 Task: Explore upcoming open houses in Santa Fe, New Mexico, to visit properties with adobe architecture and southwestern charm.
Action: Mouse moved to (247, 201)
Screenshot: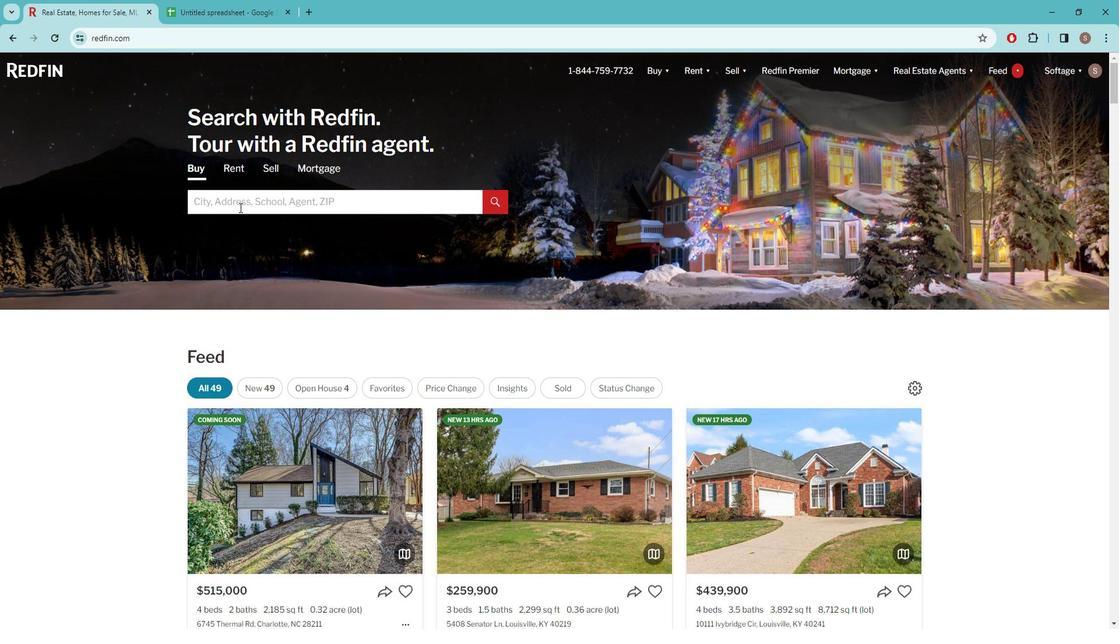 
Action: Mouse pressed left at (247, 201)
Screenshot: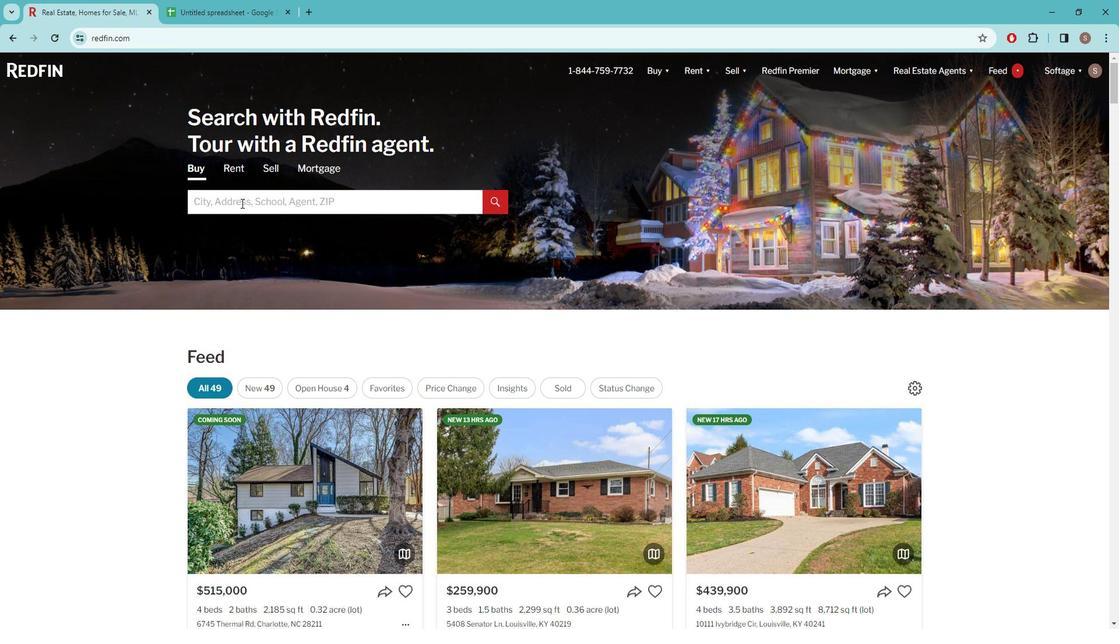 
Action: Mouse moved to (247, 201)
Screenshot: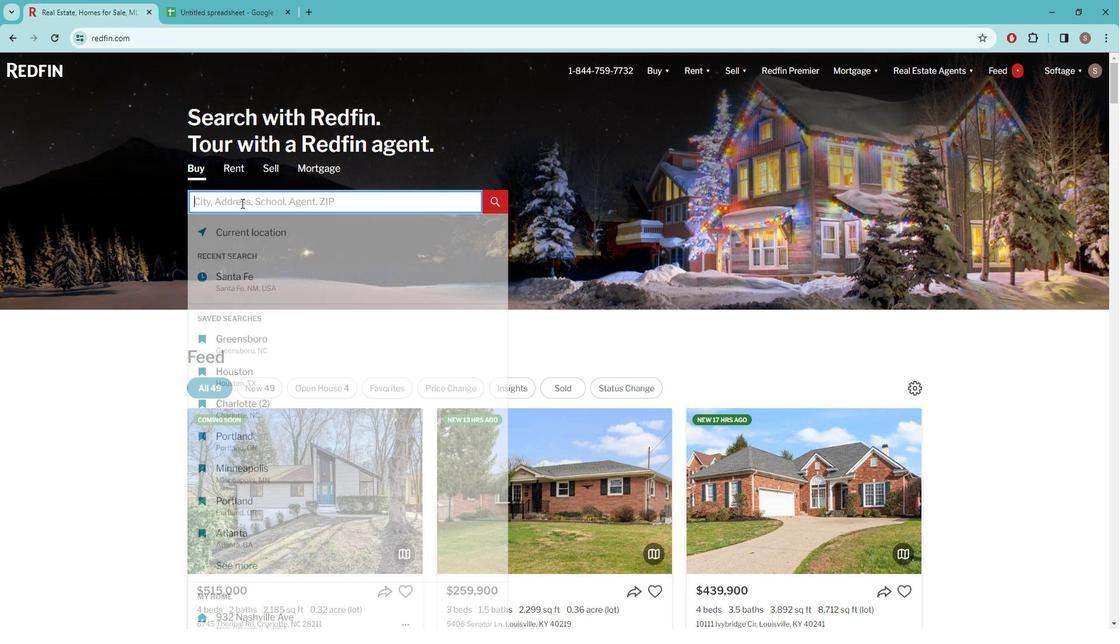 
Action: Key pressed s<Key.caps_lock>ANTA<Key.space><Key.caps_lock>f<Key.caps_lock>E,<Key.space><Key.caps_lock>n<Key.caps_lock>EW<Key.space><Key.caps_lock>m<Key.caps_lock>EXICO
Screenshot: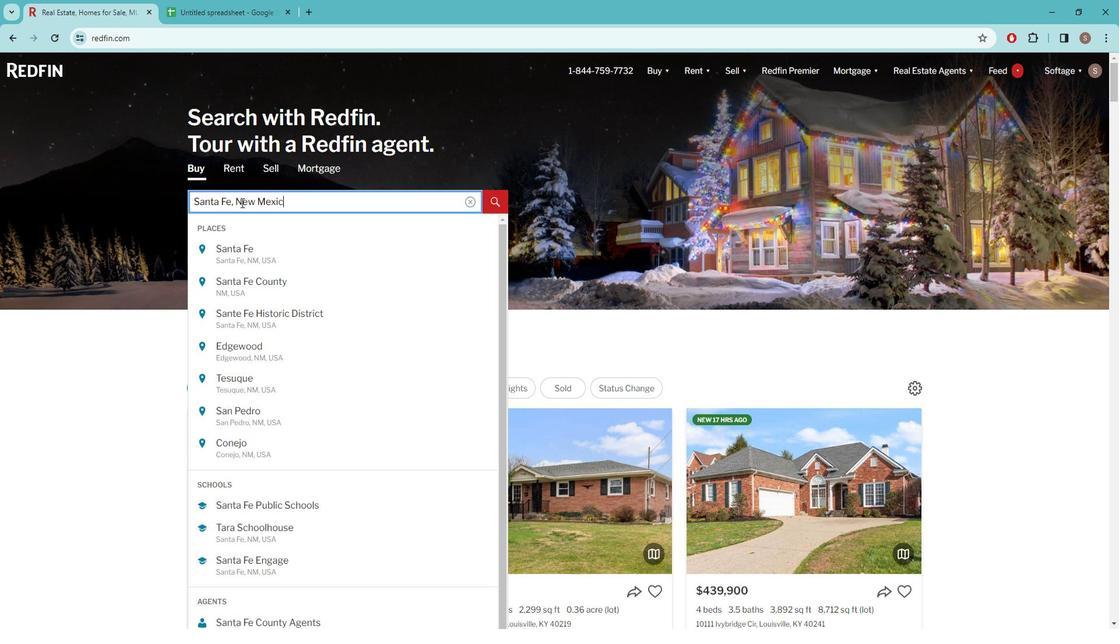 
Action: Mouse moved to (226, 252)
Screenshot: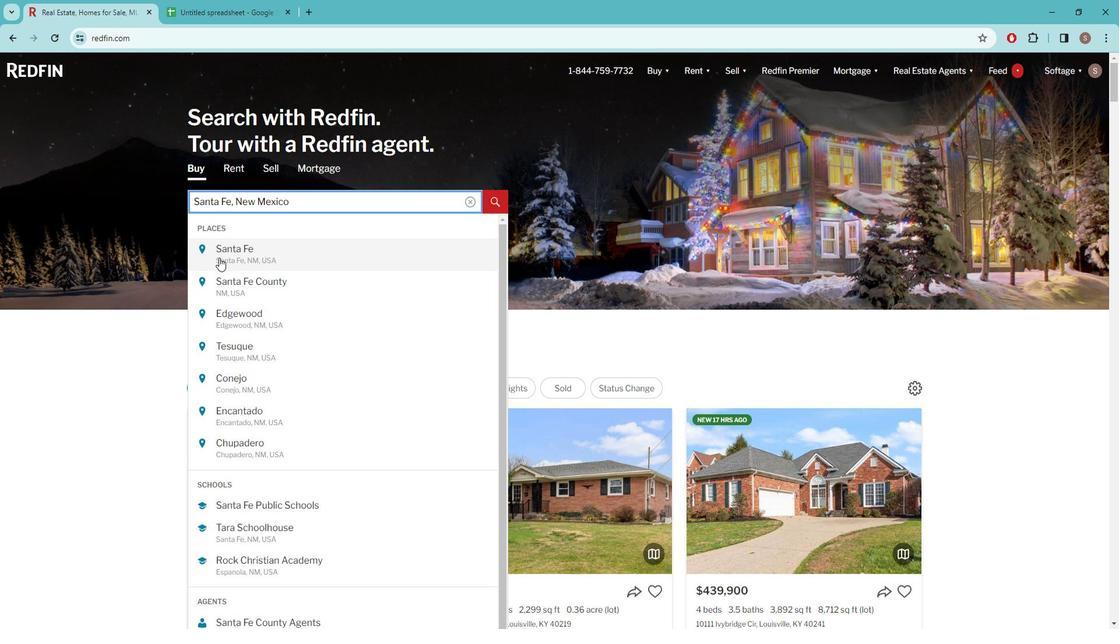 
Action: Mouse pressed left at (226, 252)
Screenshot: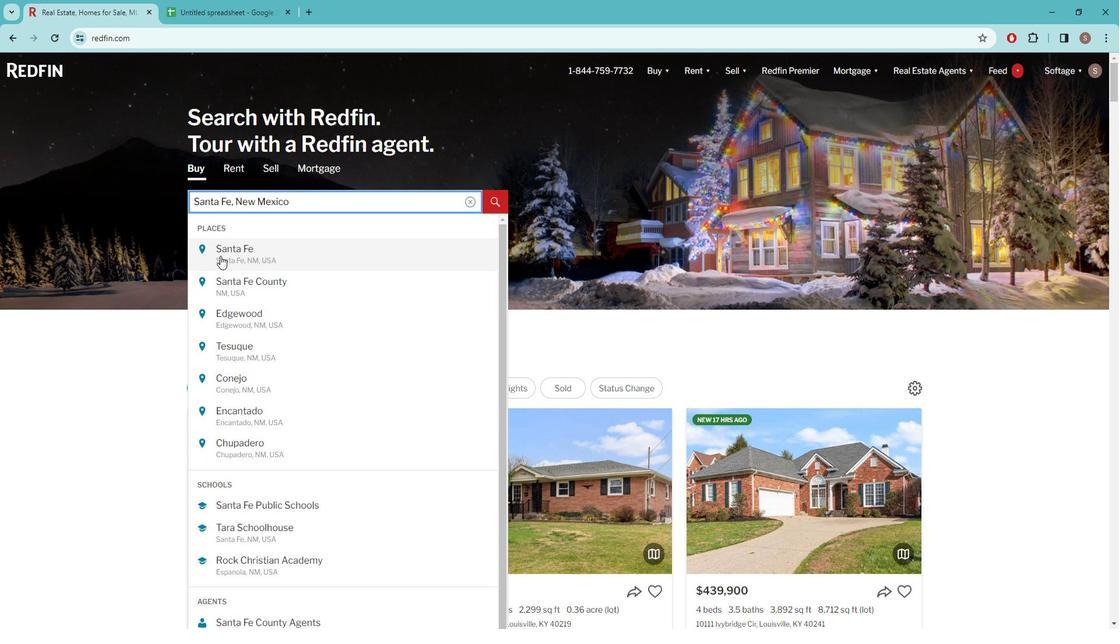 
Action: Mouse moved to (983, 148)
Screenshot: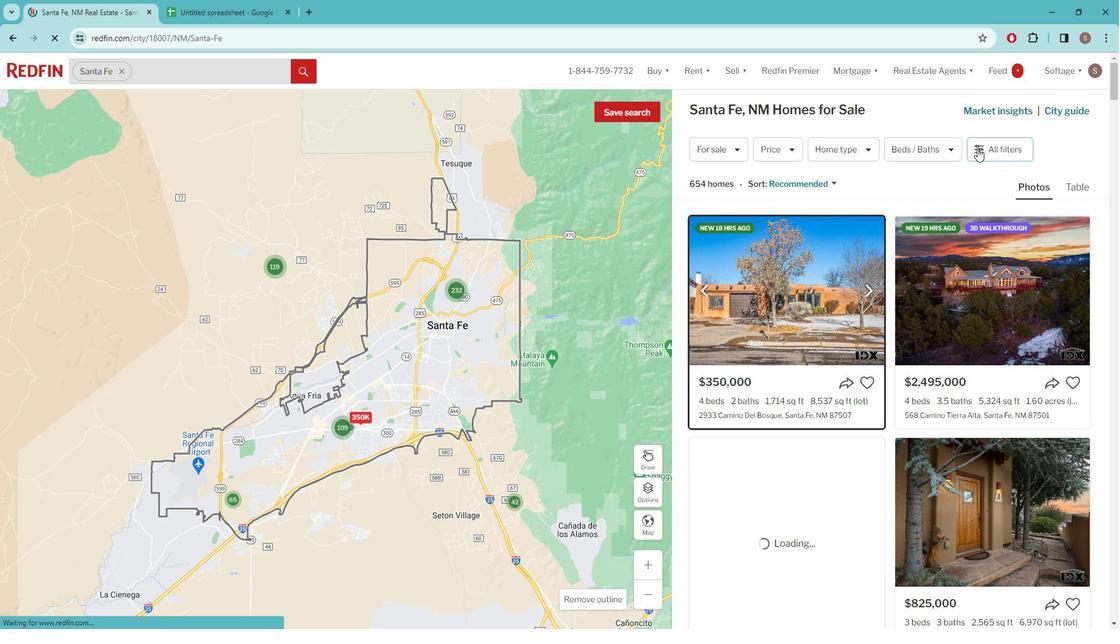 
Action: Mouse pressed left at (983, 148)
Screenshot: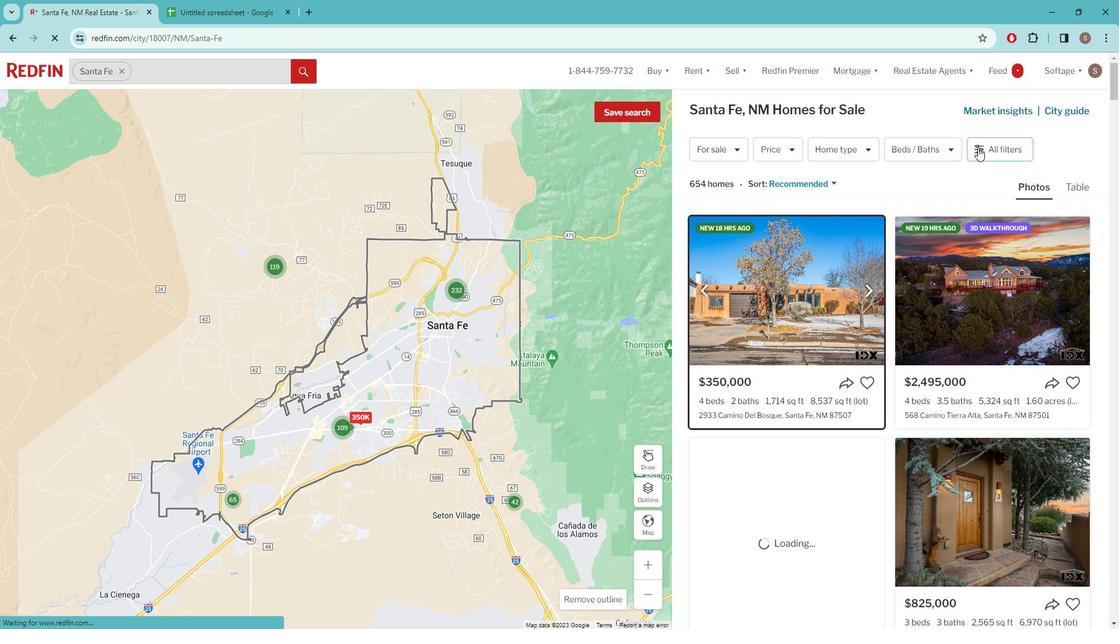 
Action: Mouse pressed left at (983, 148)
Screenshot: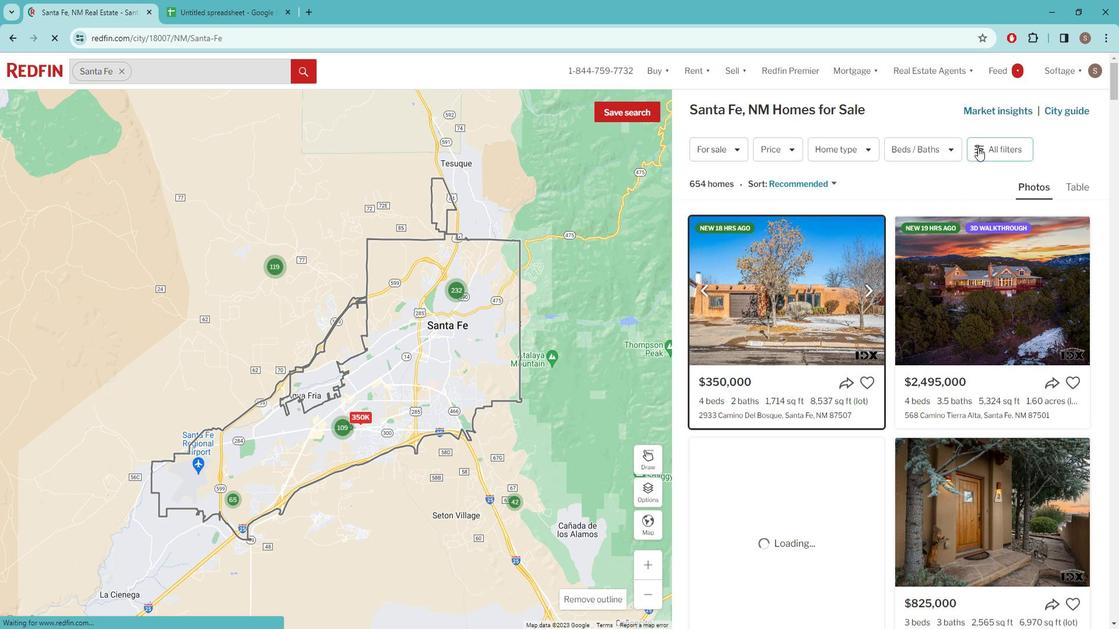 
Action: Mouse pressed left at (983, 148)
Screenshot: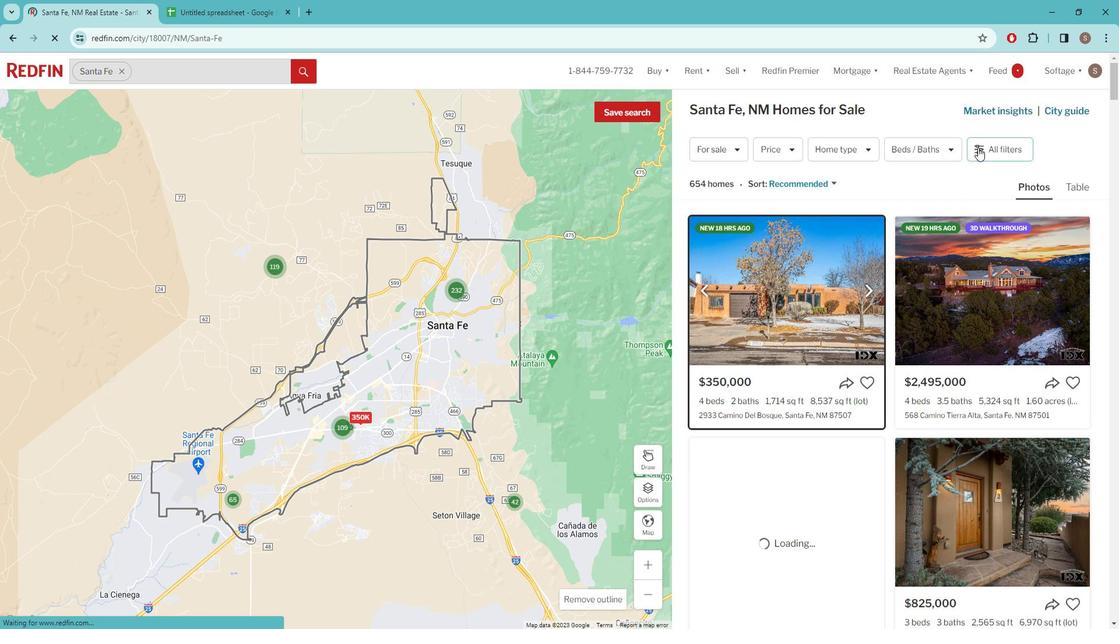 
Action: Mouse moved to (983, 141)
Screenshot: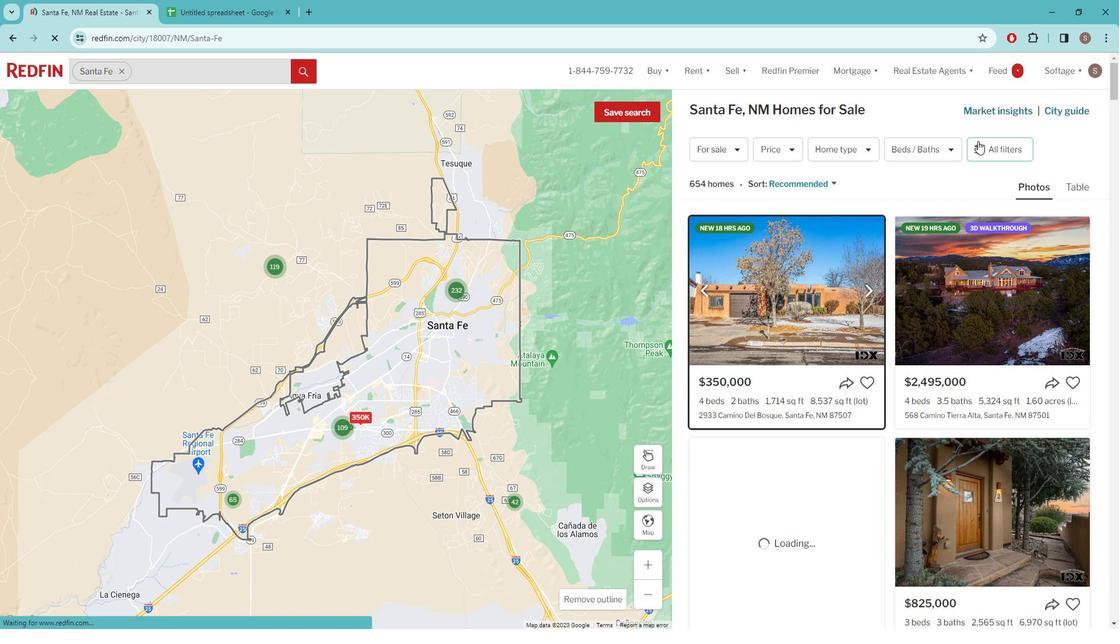 
Action: Mouse pressed left at (983, 141)
Screenshot: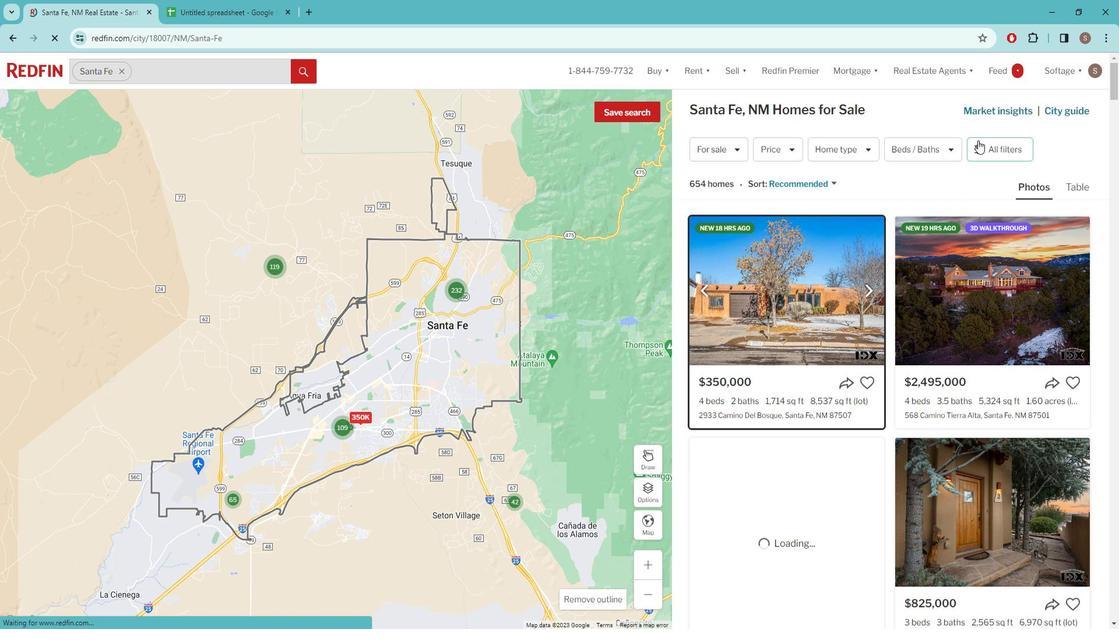 
Action: Mouse pressed left at (983, 141)
Screenshot: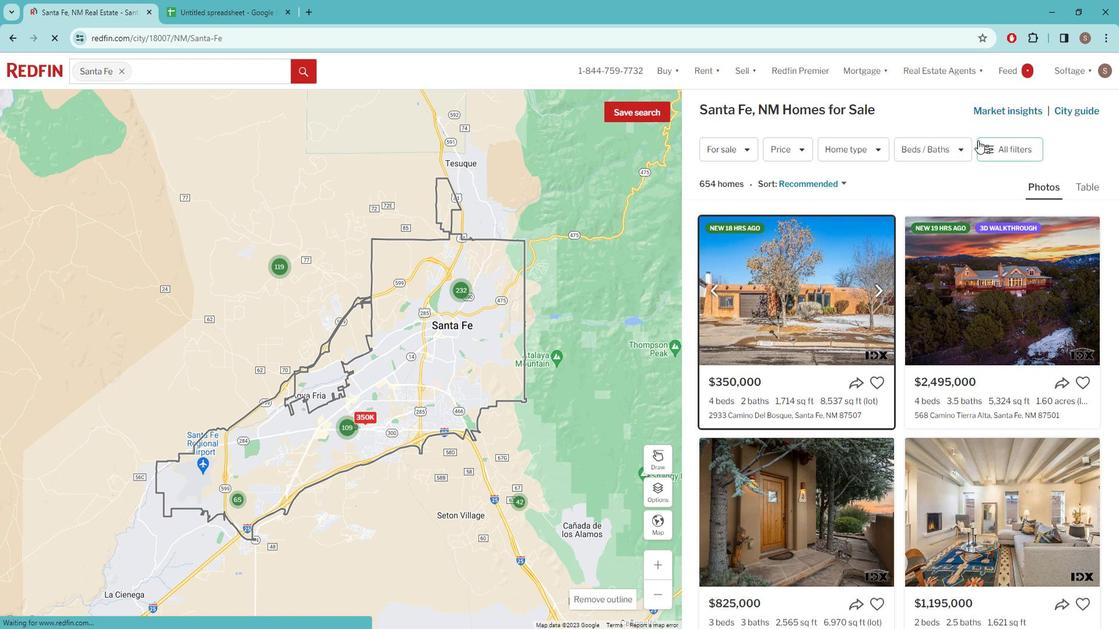 
Action: Mouse moved to (992, 148)
Screenshot: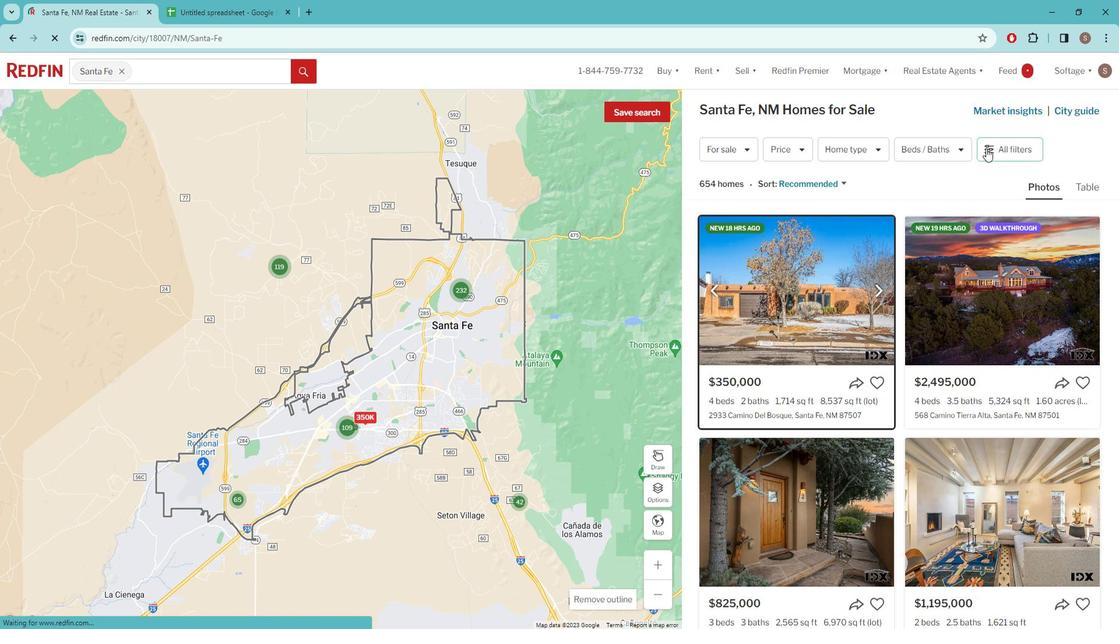 
Action: Mouse pressed left at (992, 148)
Screenshot: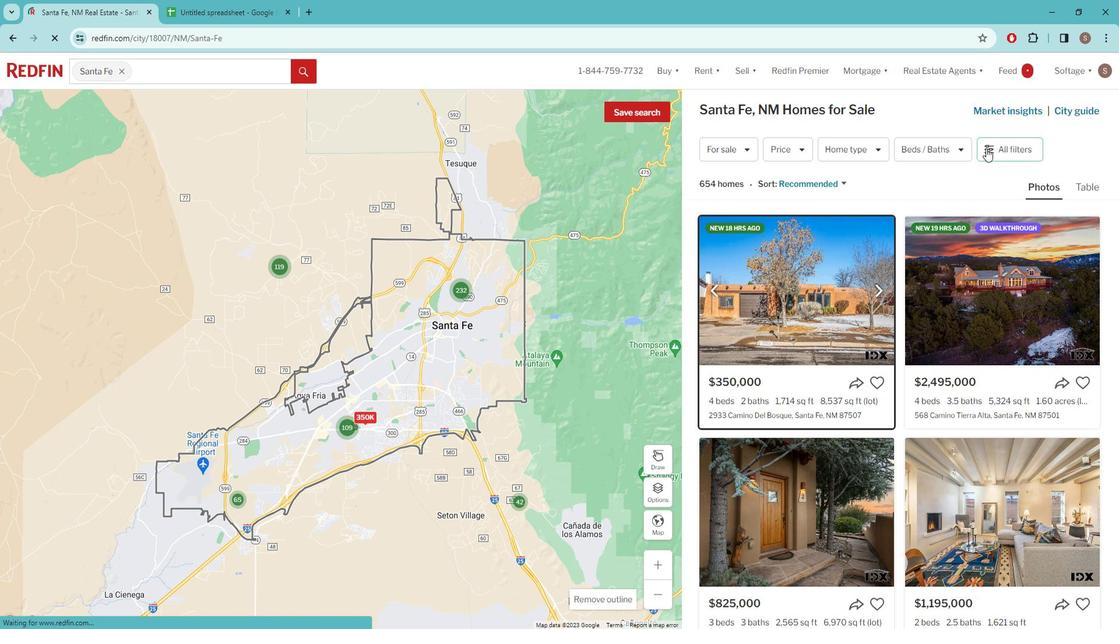
Action: Mouse moved to (992, 148)
Screenshot: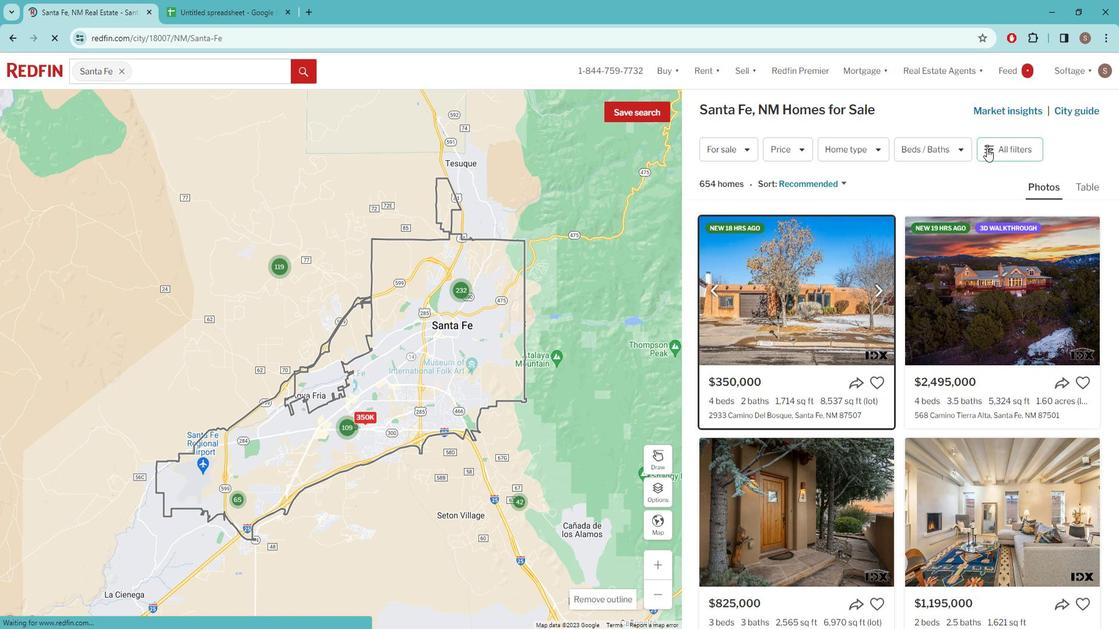 
Action: Mouse pressed left at (992, 148)
Screenshot: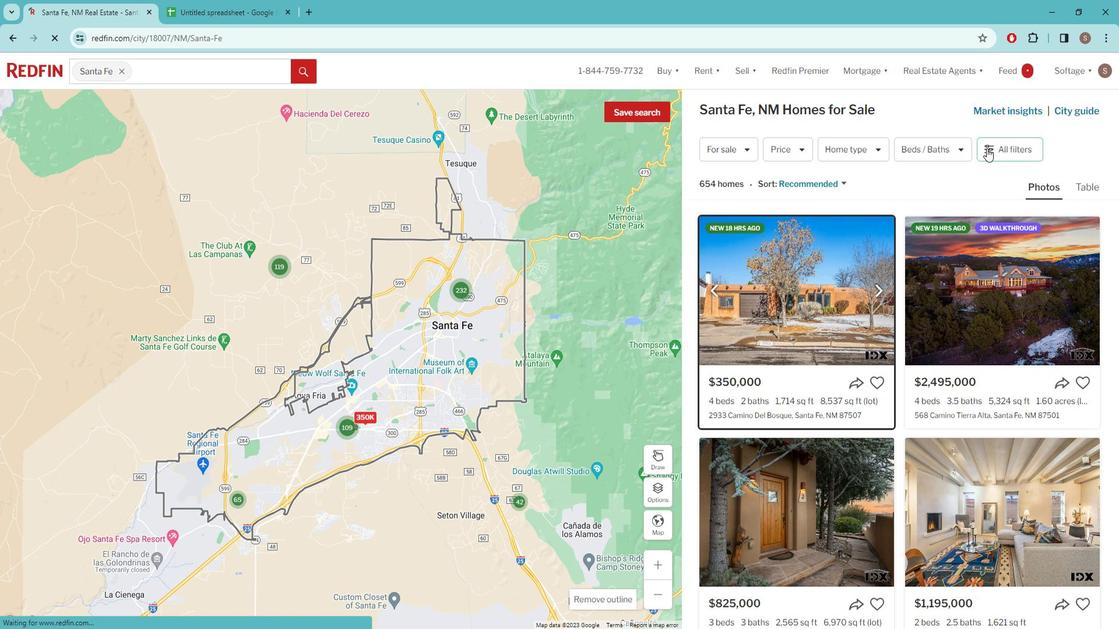 
Action: Mouse pressed left at (992, 148)
Screenshot: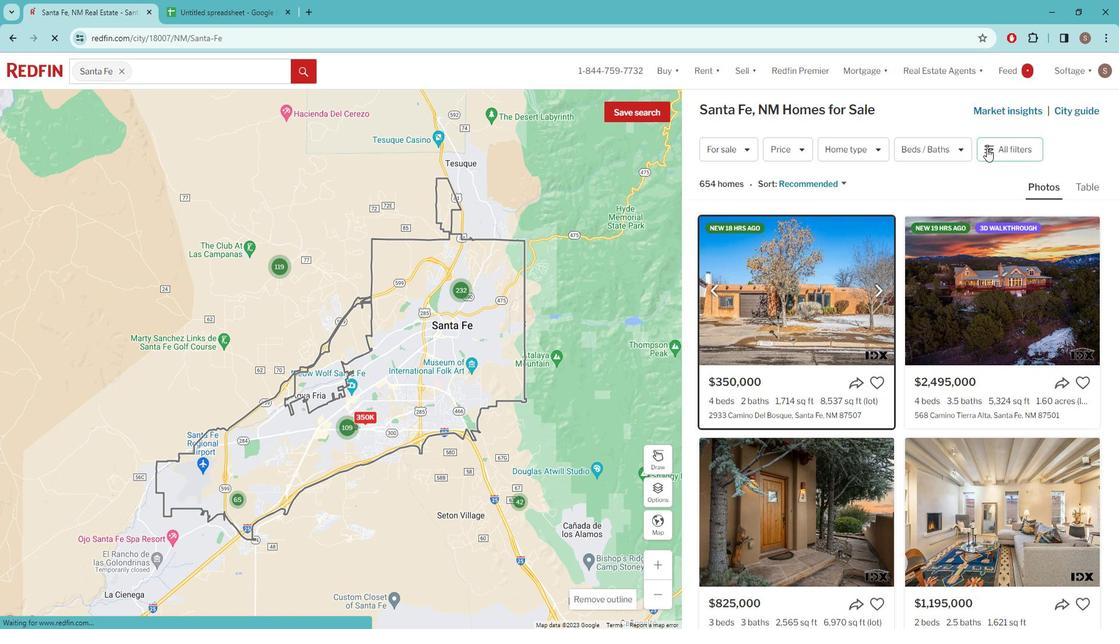 
Action: Mouse moved to (942, 204)
Screenshot: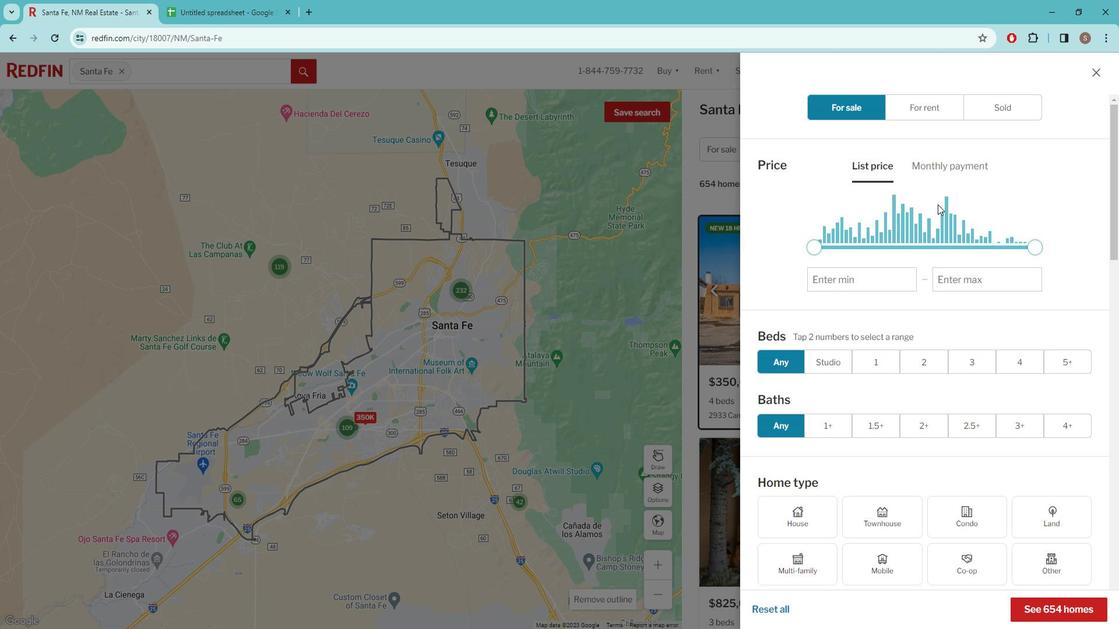
Action: Mouse scrolled (942, 204) with delta (0, 0)
Screenshot: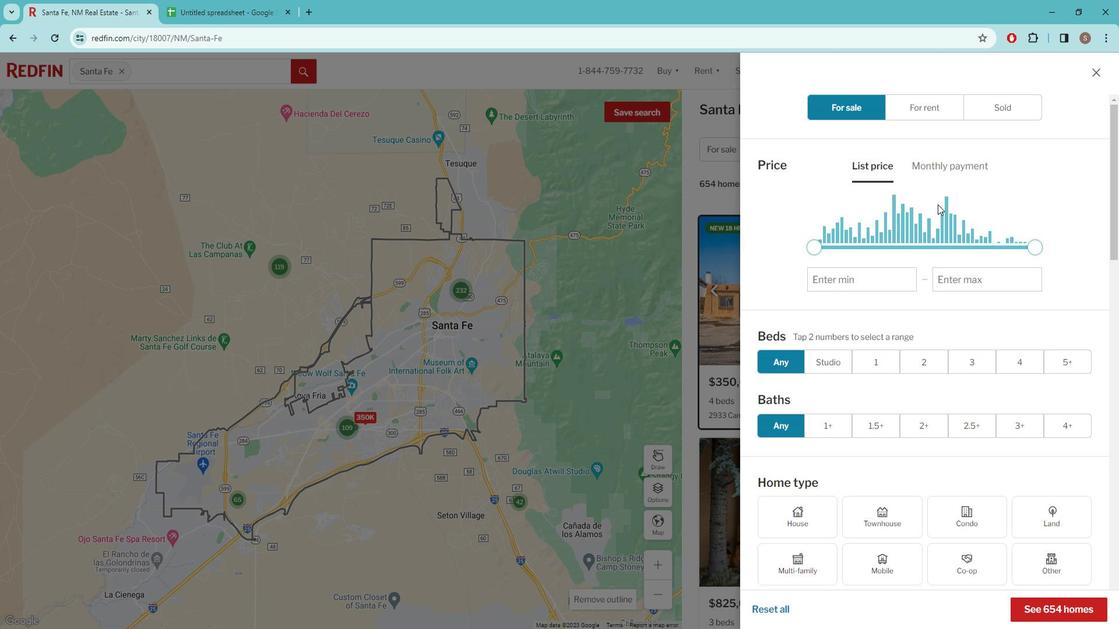
Action: Mouse moved to (938, 207)
Screenshot: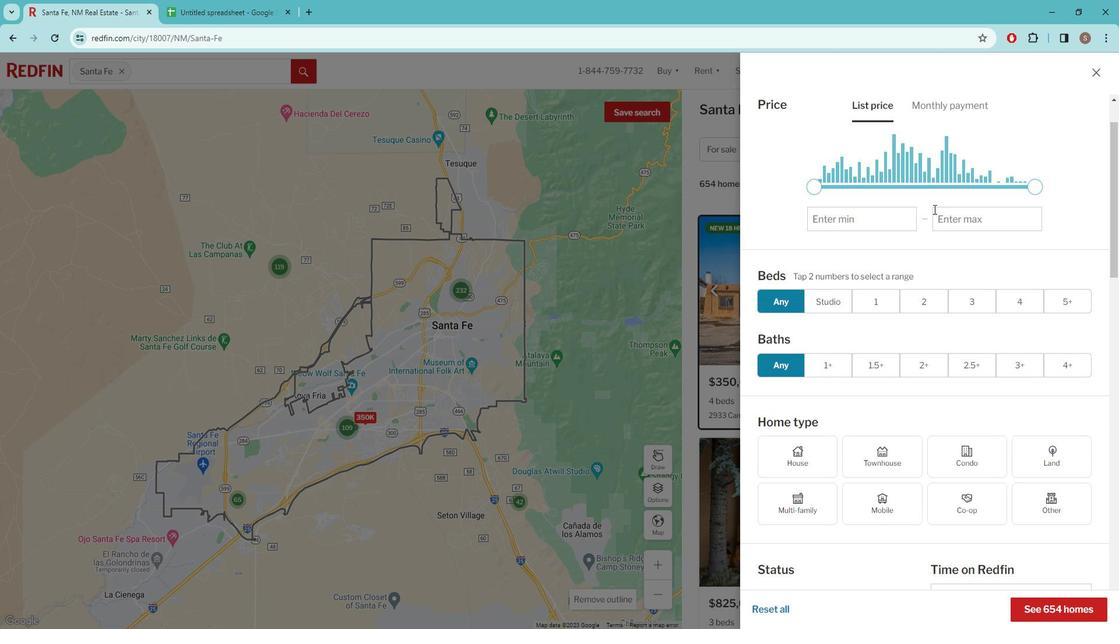 
Action: Mouse scrolled (938, 206) with delta (0, 0)
Screenshot: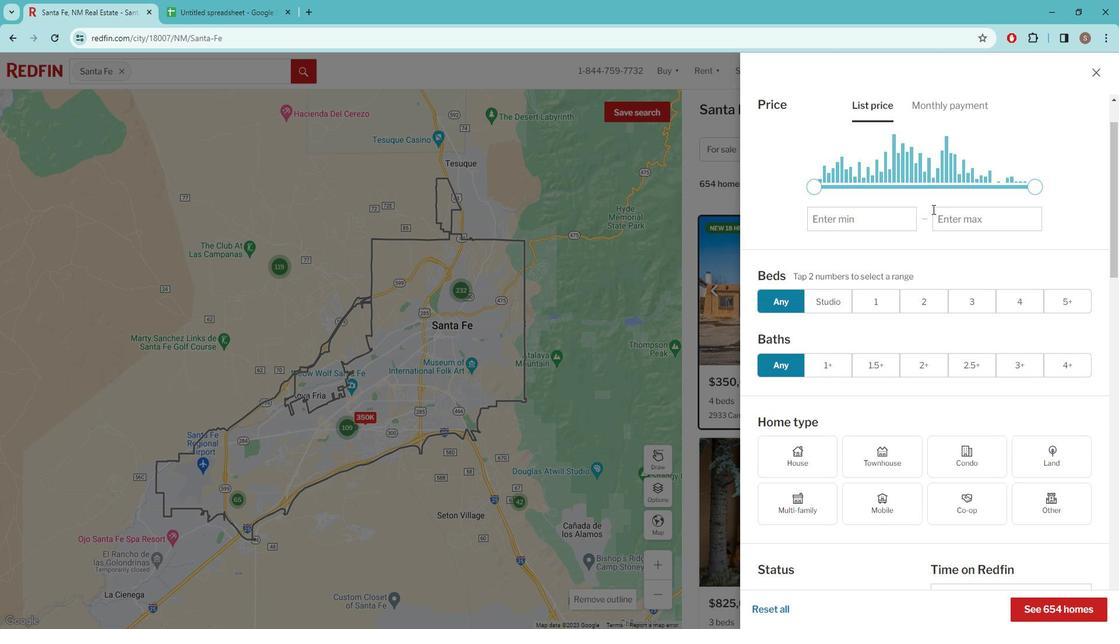 
Action: Mouse moved to (938, 208)
Screenshot: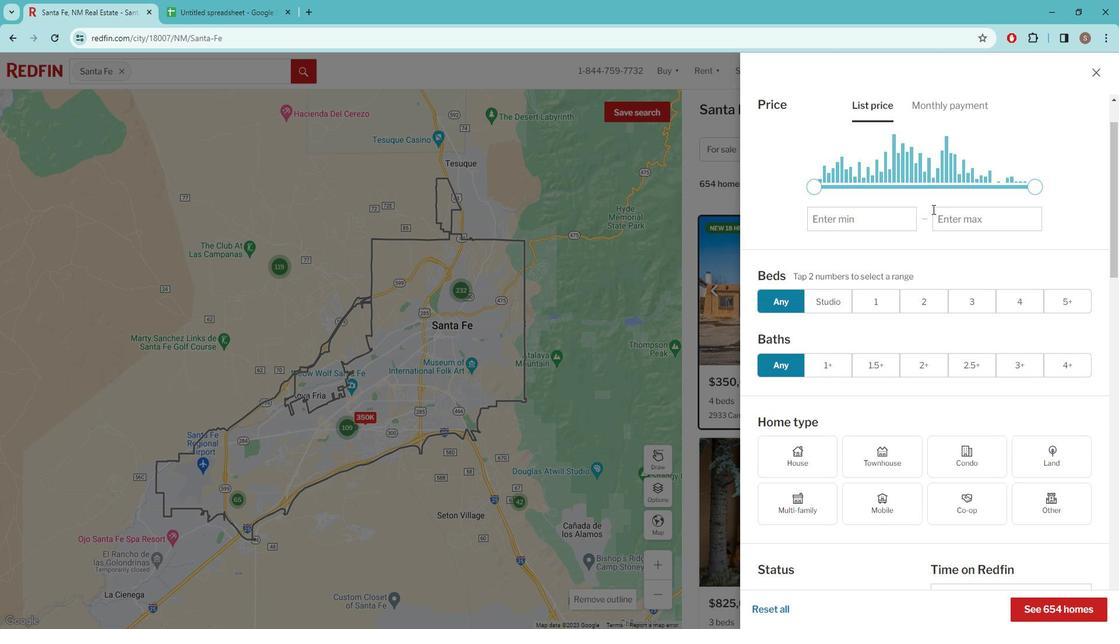 
Action: Mouse scrolled (938, 207) with delta (0, 0)
Screenshot: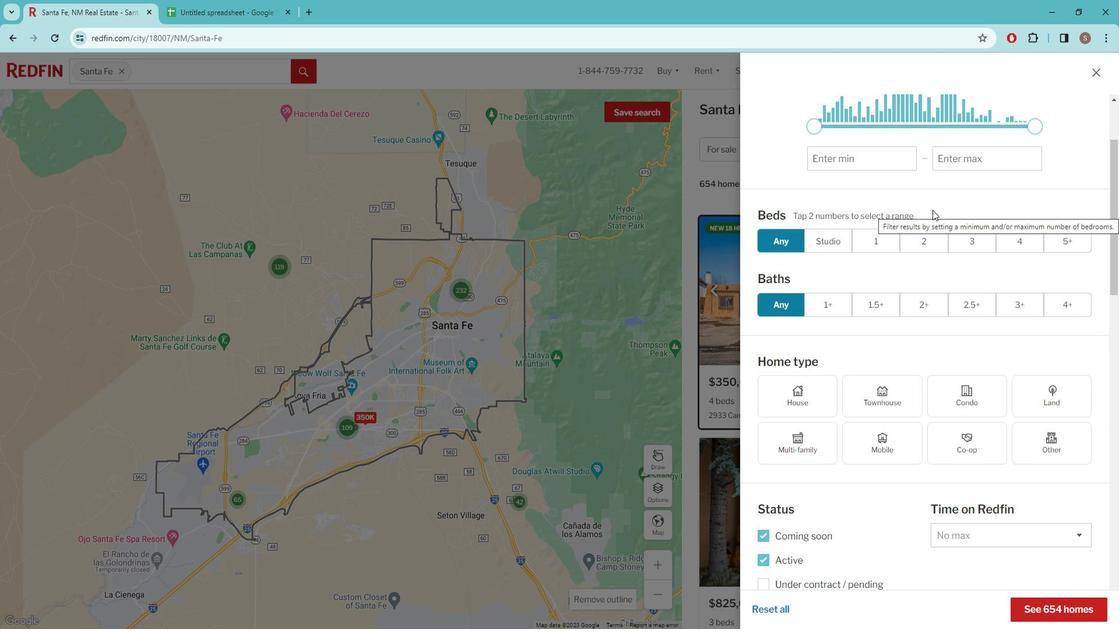 
Action: Mouse scrolled (938, 207) with delta (0, 0)
Screenshot: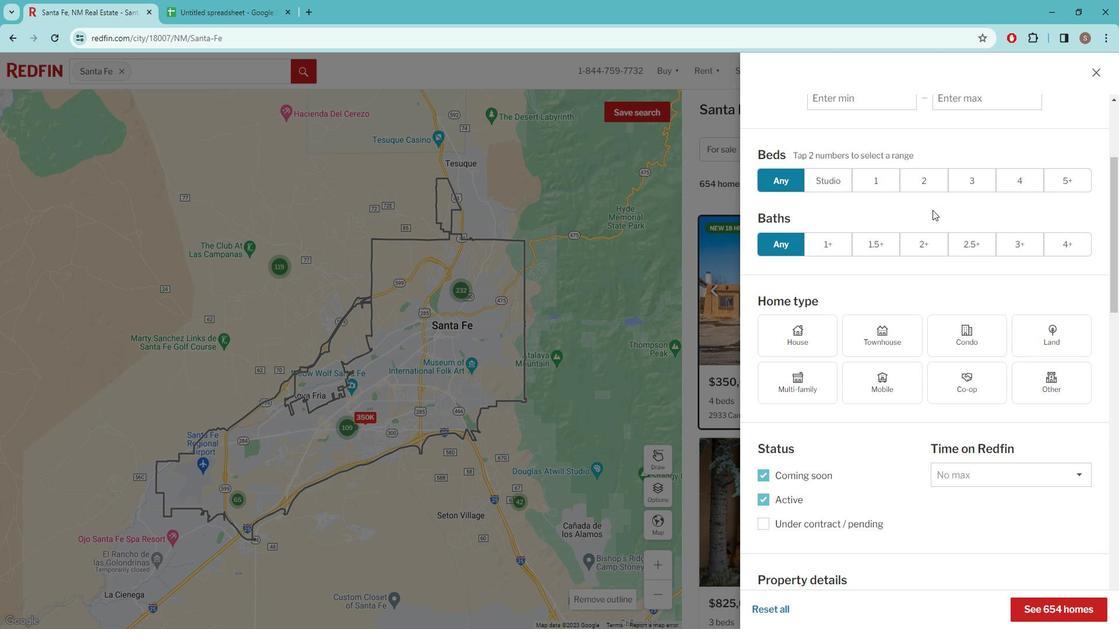 
Action: Mouse moved to (824, 405)
Screenshot: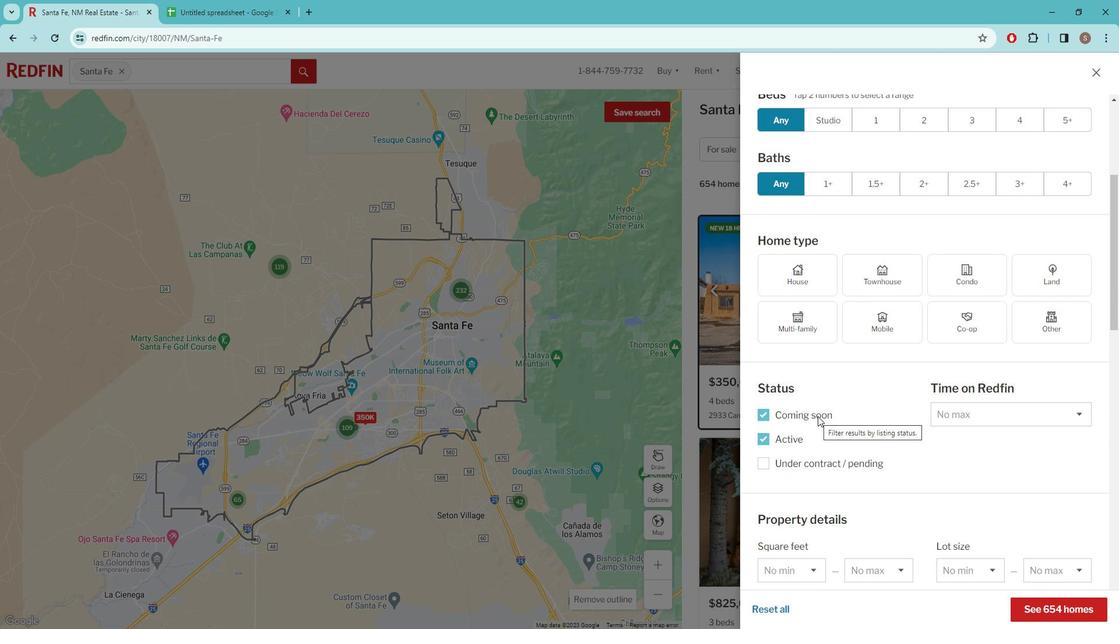 
Action: Mouse scrolled (824, 404) with delta (0, 0)
Screenshot: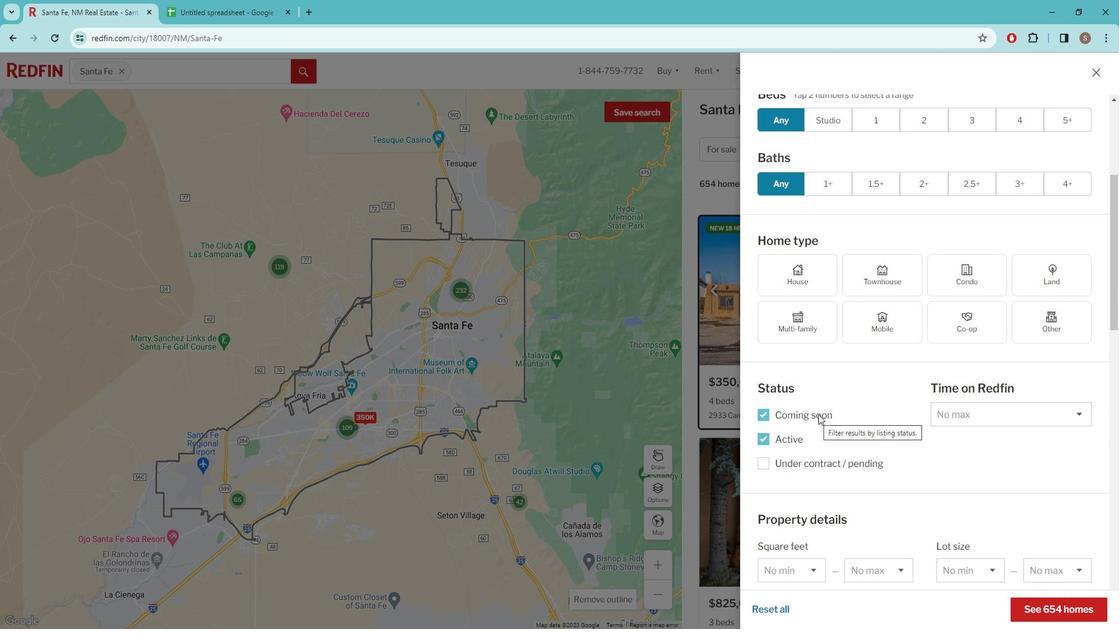 
Action: Mouse moved to (824, 404)
Screenshot: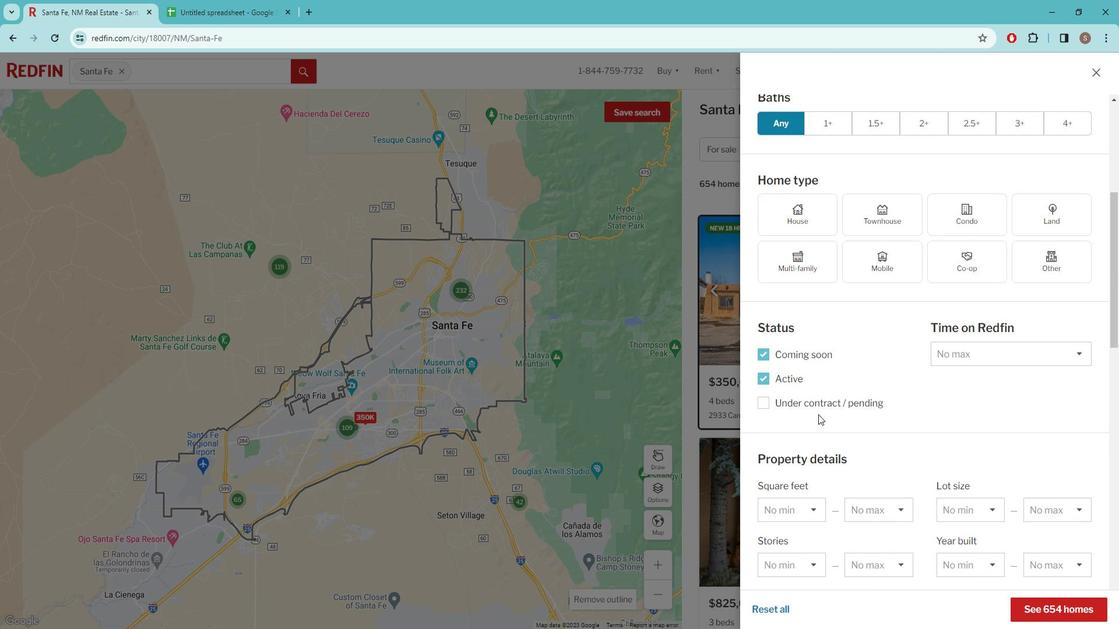 
Action: Mouse scrolled (824, 403) with delta (0, 0)
Screenshot: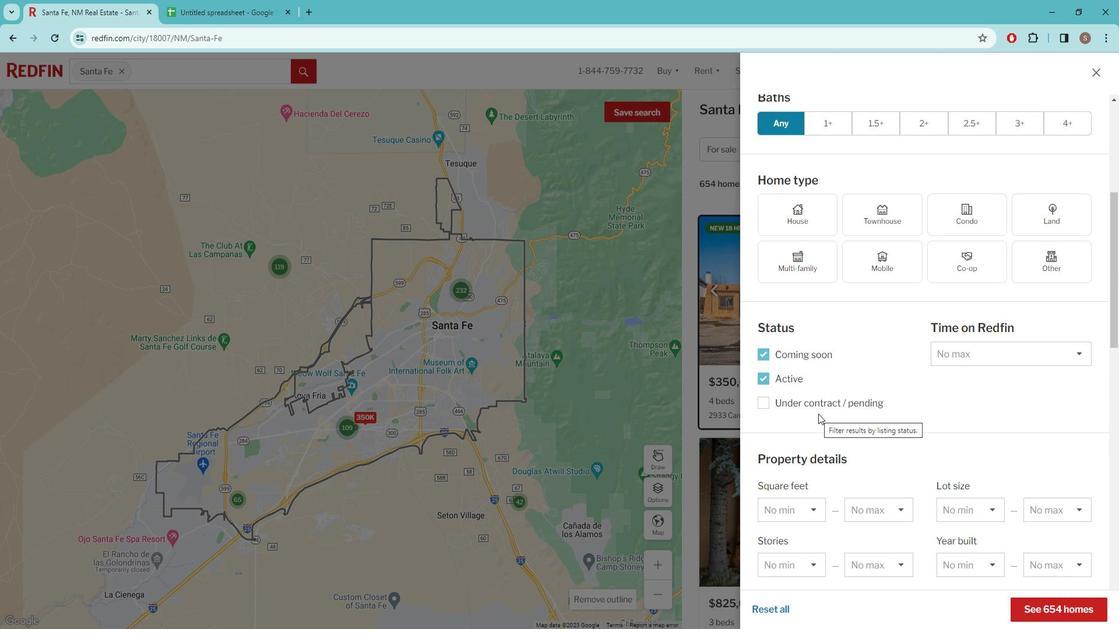 
Action: Mouse scrolled (824, 403) with delta (0, 0)
Screenshot: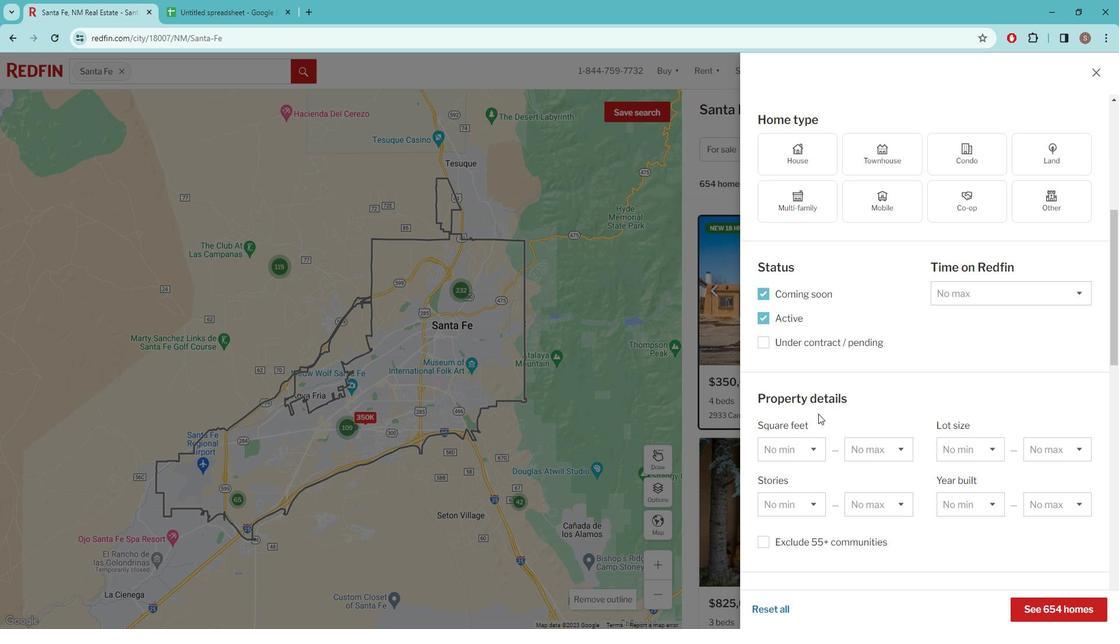 
Action: Mouse scrolled (824, 403) with delta (0, 0)
Screenshot: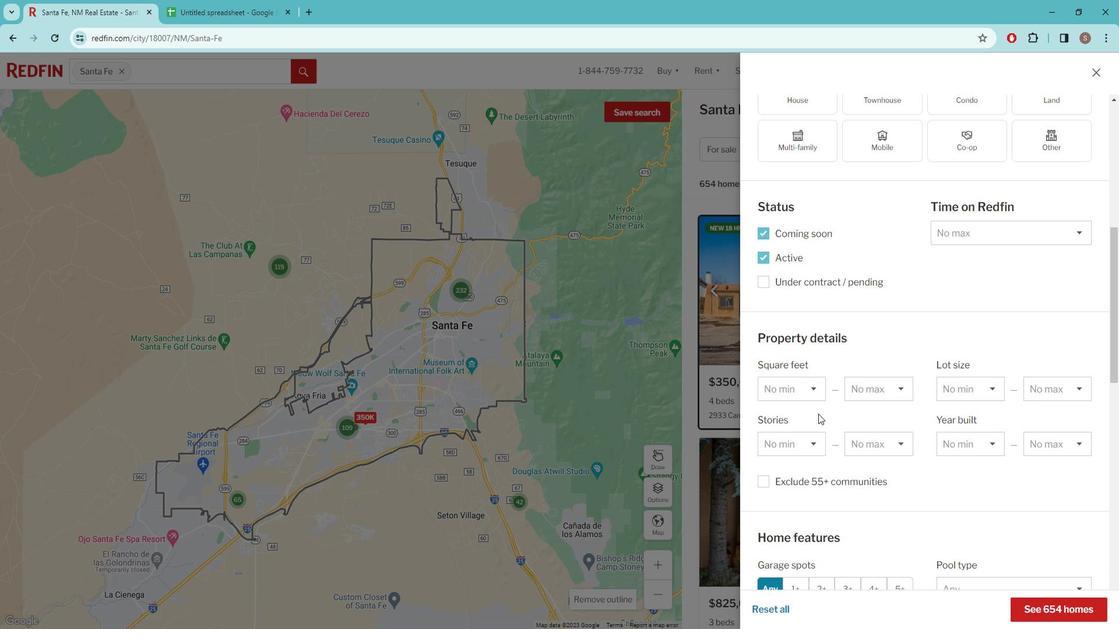 
Action: Mouse scrolled (824, 403) with delta (0, 0)
Screenshot: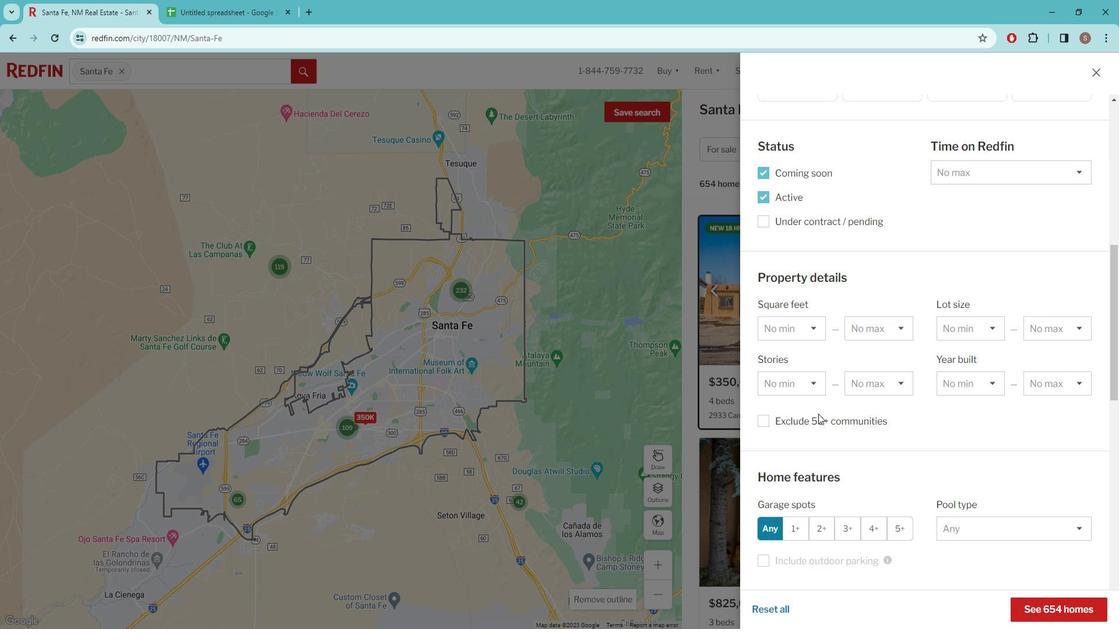 
Action: Mouse scrolled (824, 403) with delta (0, 0)
Screenshot: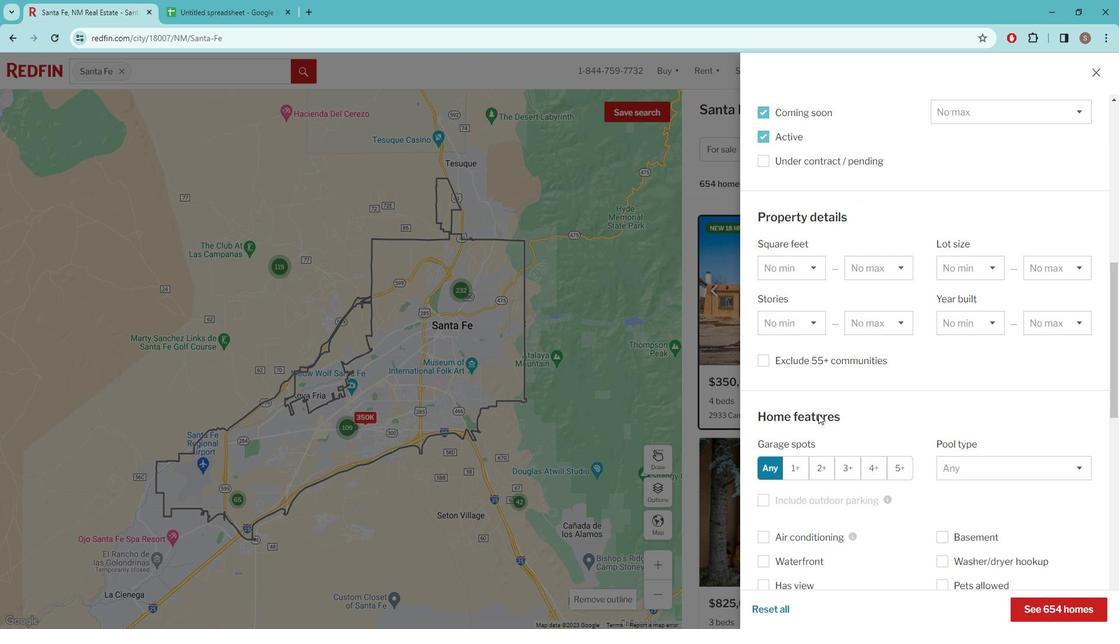 
Action: Mouse scrolled (824, 403) with delta (0, 0)
Screenshot: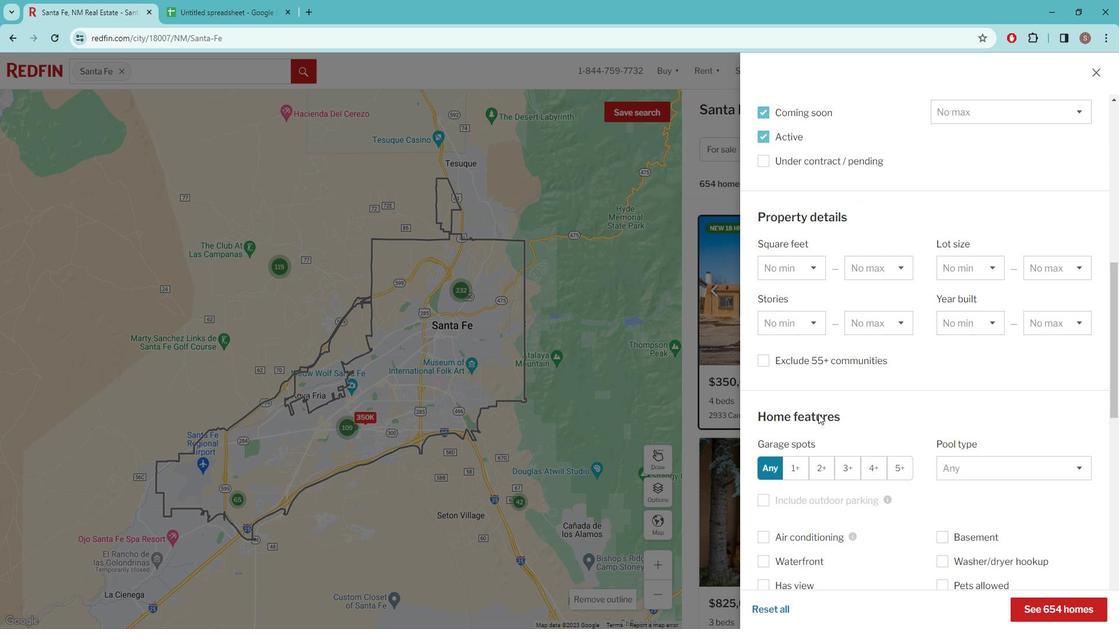 
Action: Mouse scrolled (824, 403) with delta (0, 0)
Screenshot: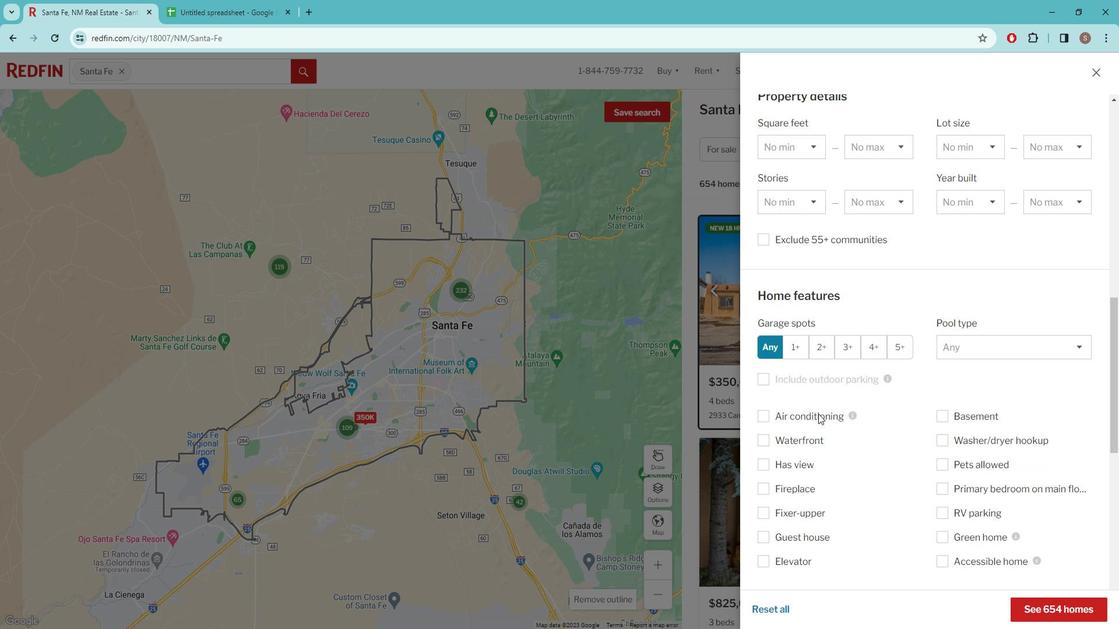 
Action: Mouse scrolled (824, 403) with delta (0, 0)
Screenshot: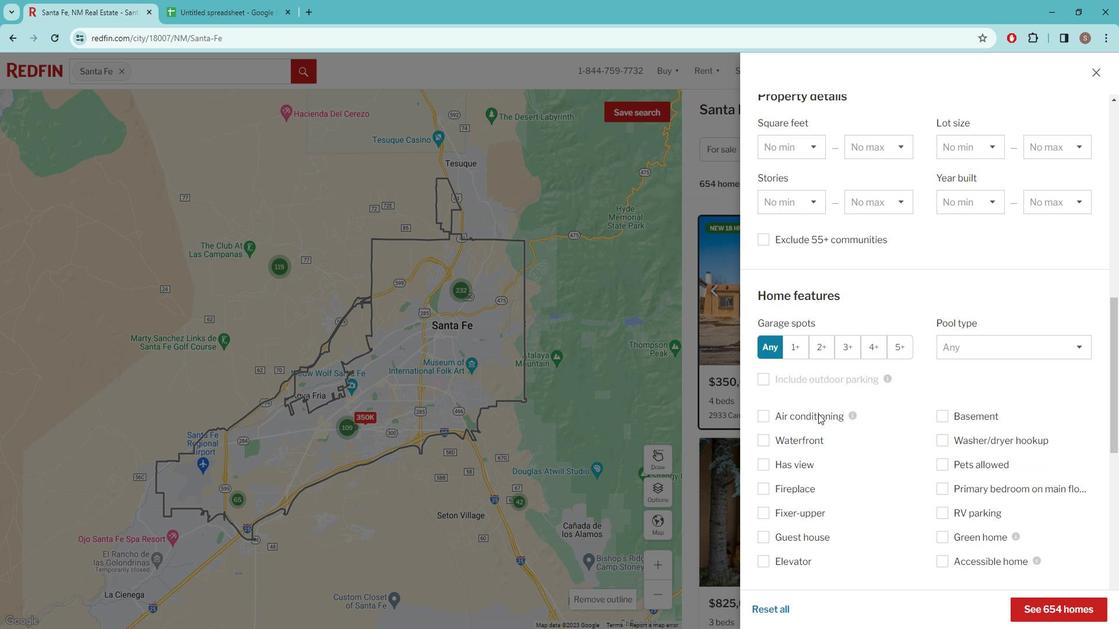 
Action: Mouse moved to (784, 486)
Screenshot: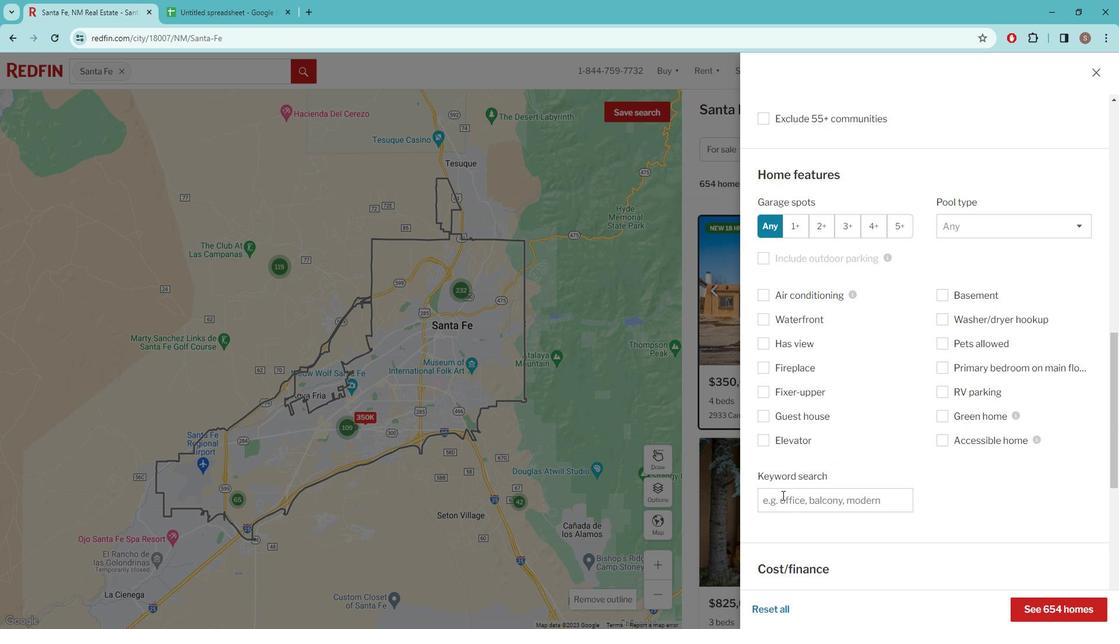
Action: Mouse pressed left at (784, 486)
Screenshot: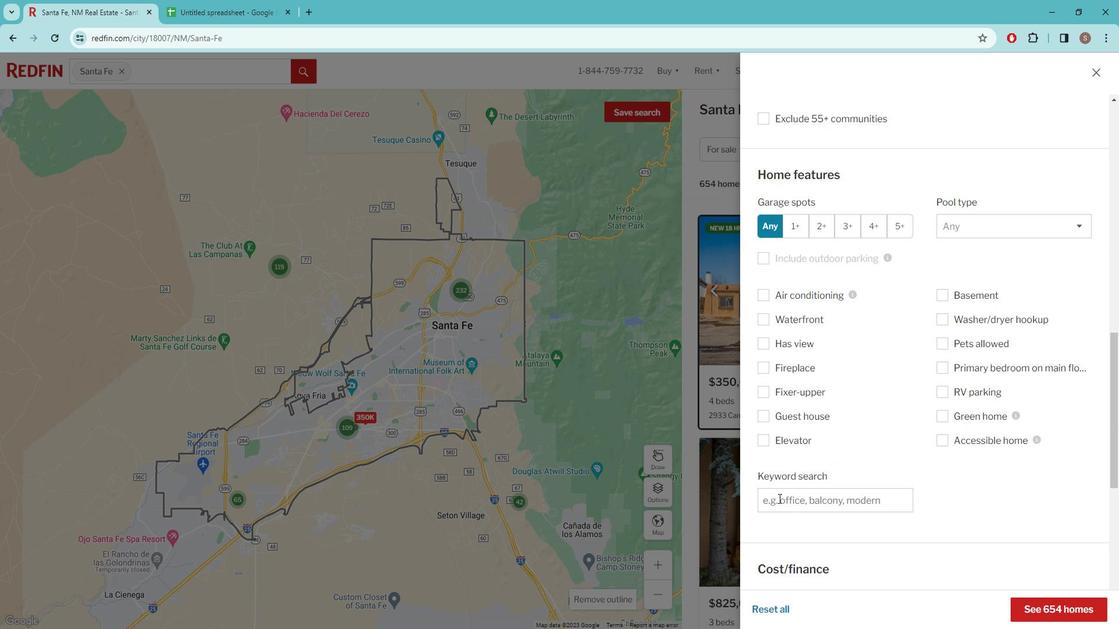 
Action: Key pressed ADOBE<Key.space>ARCHITECTURE<Key.space>AND<Key.space>SOUTHWESTERN<Key.space>CHARM<Key.space>
Screenshot: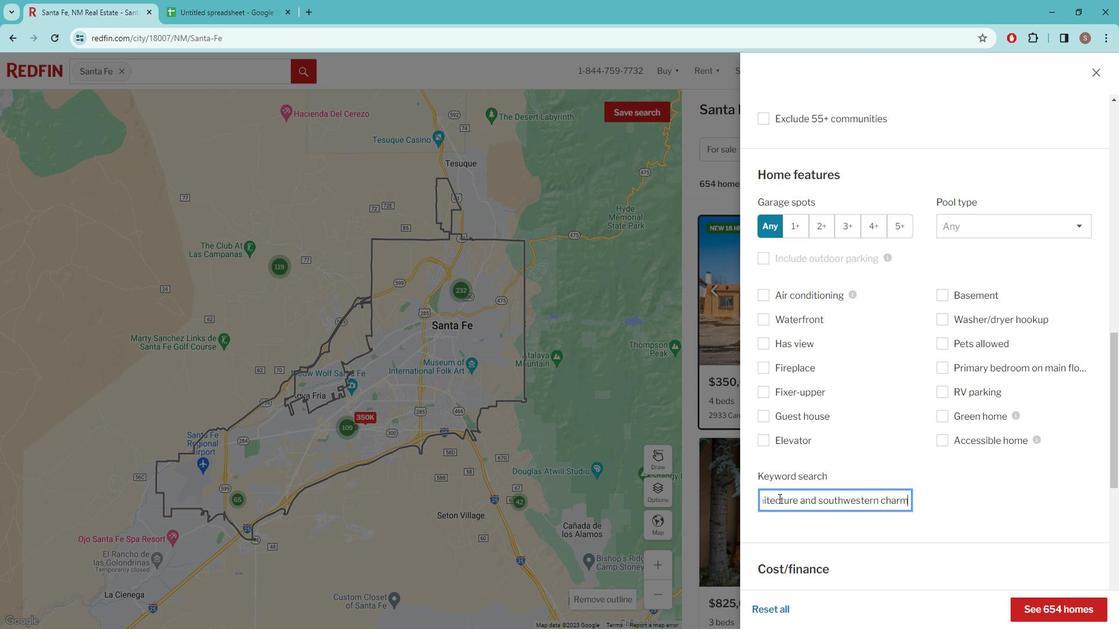 
Action: Mouse scrolled (784, 485) with delta (0, 0)
Screenshot: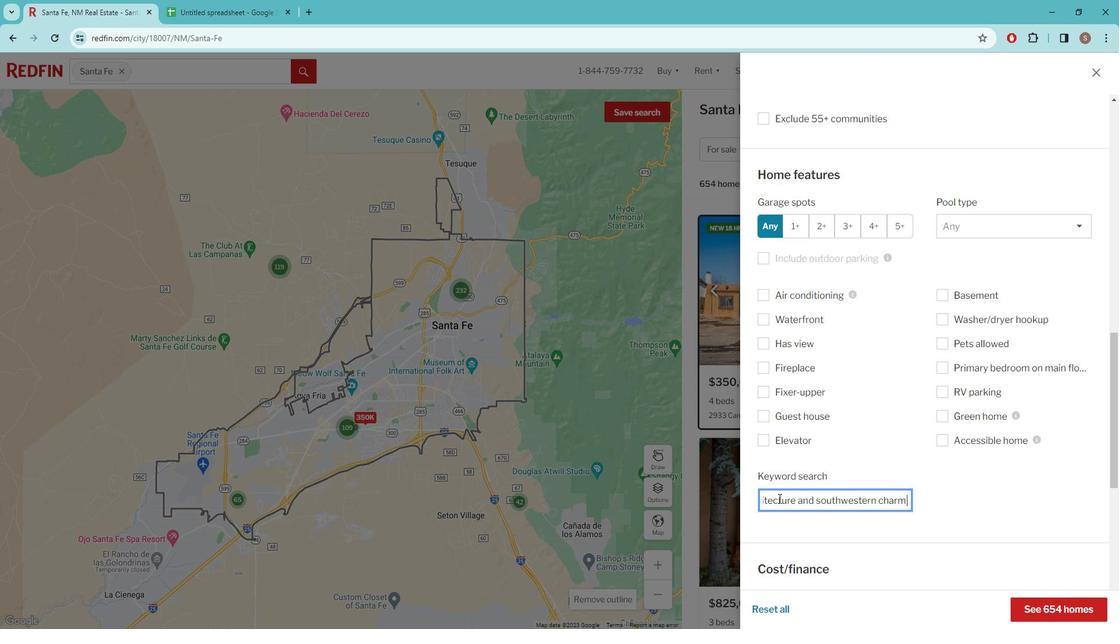 
Action: Mouse scrolled (784, 485) with delta (0, 0)
Screenshot: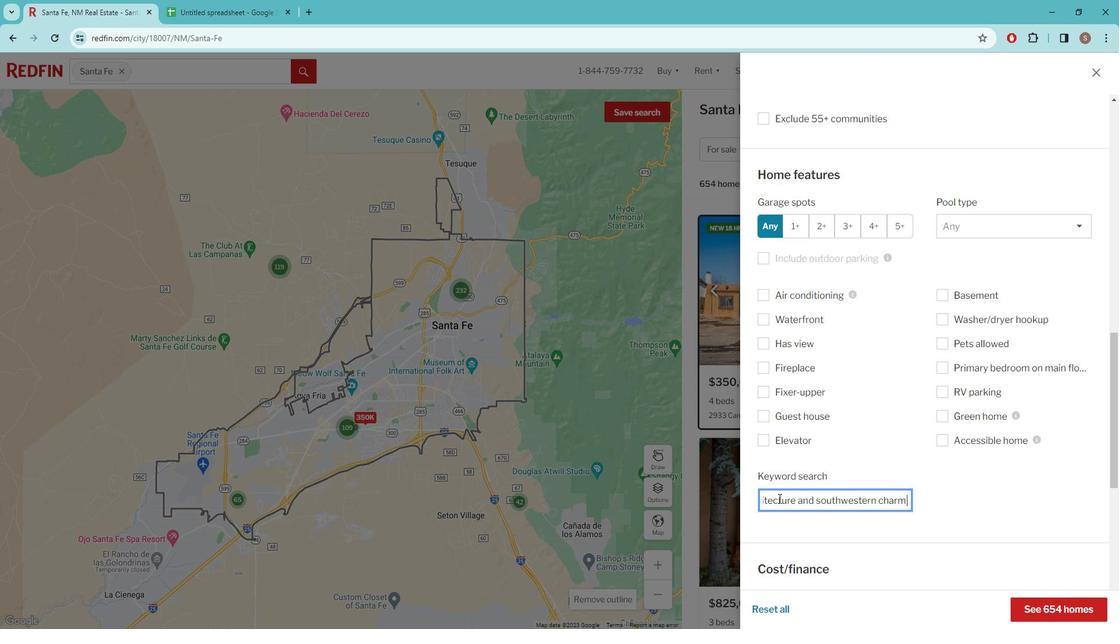 
Action: Mouse scrolled (784, 485) with delta (0, 0)
Screenshot: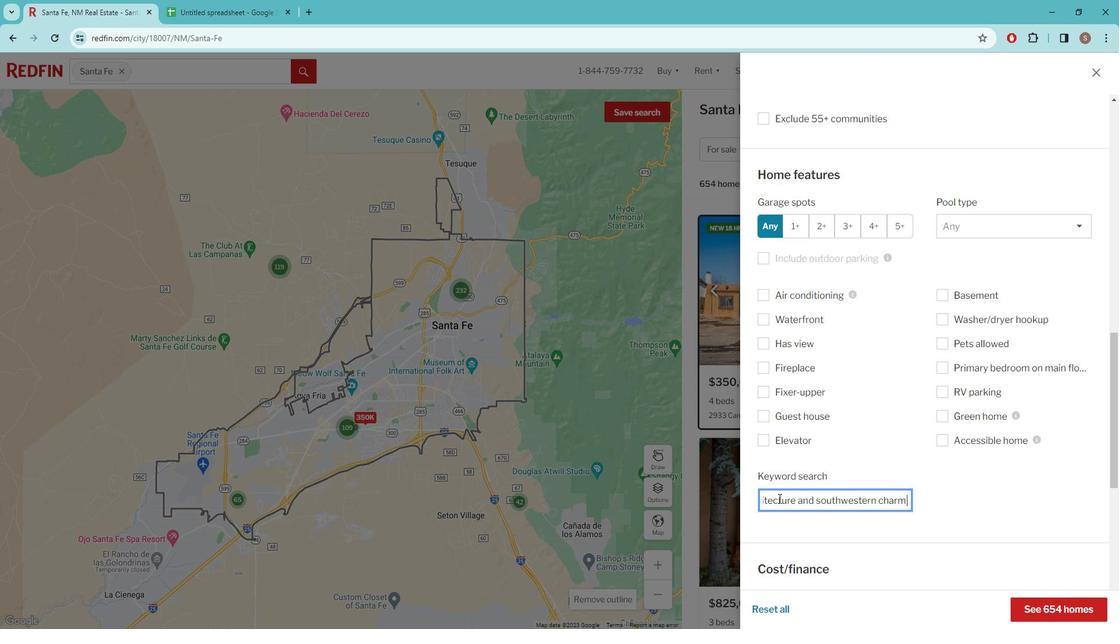 
Action: Mouse scrolled (784, 485) with delta (0, 0)
Screenshot: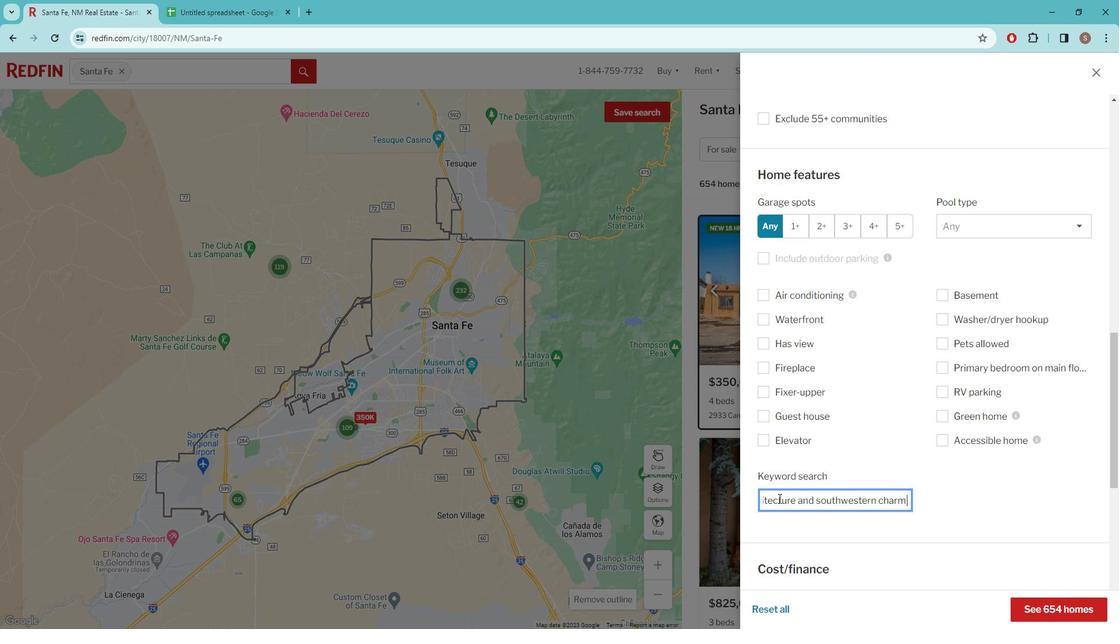
Action: Mouse scrolled (784, 485) with delta (0, 0)
Screenshot: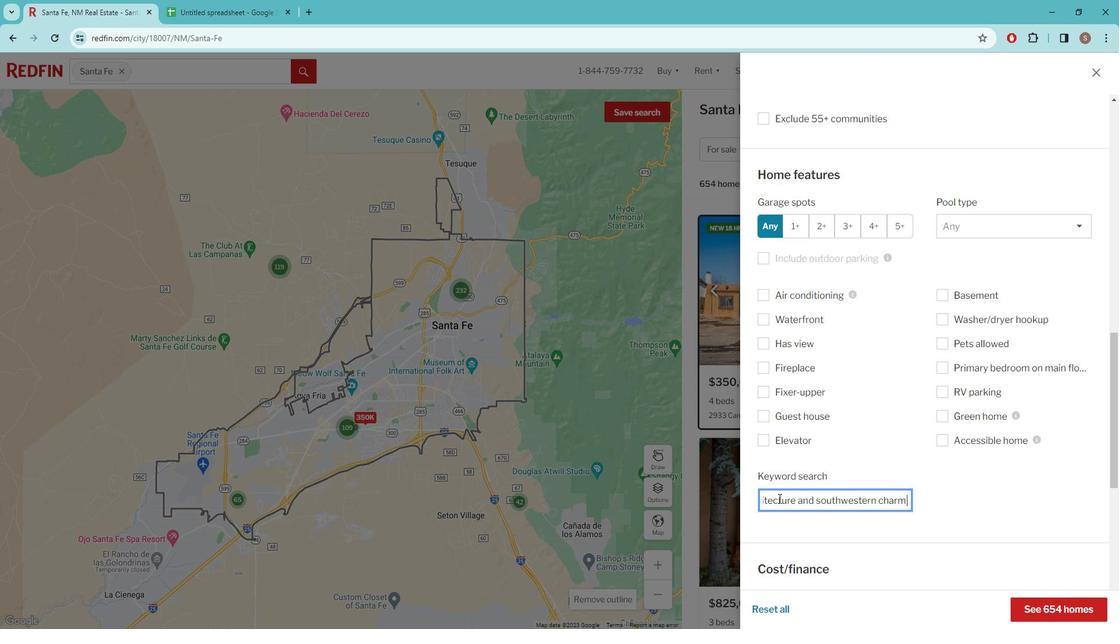 
Action: Mouse scrolled (784, 485) with delta (0, 0)
Screenshot: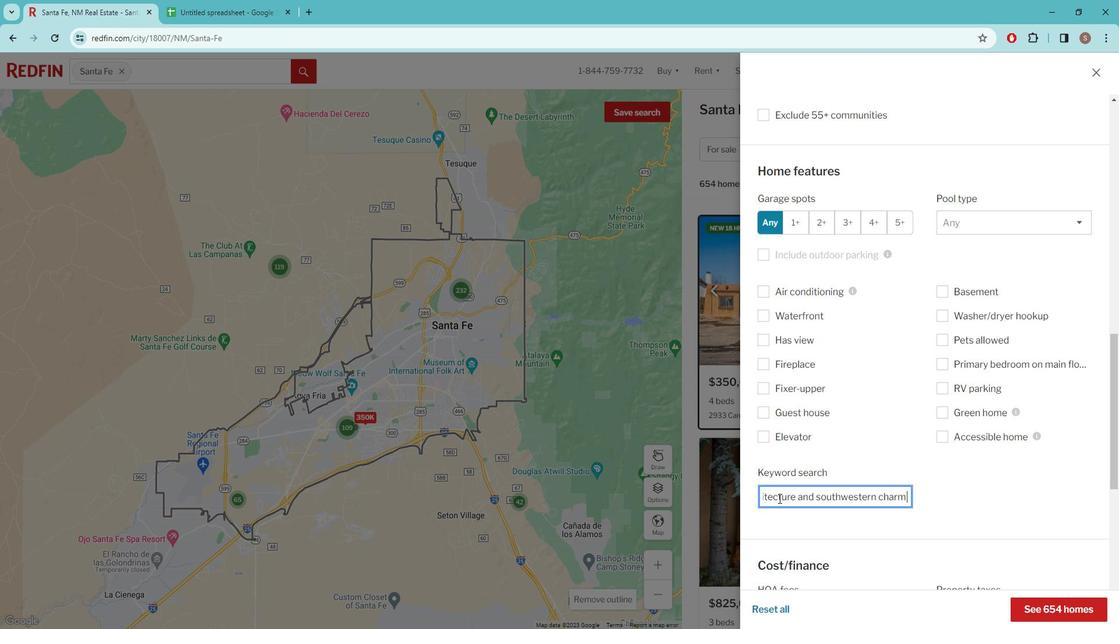 
Action: Mouse scrolled (784, 485) with delta (0, 0)
Screenshot: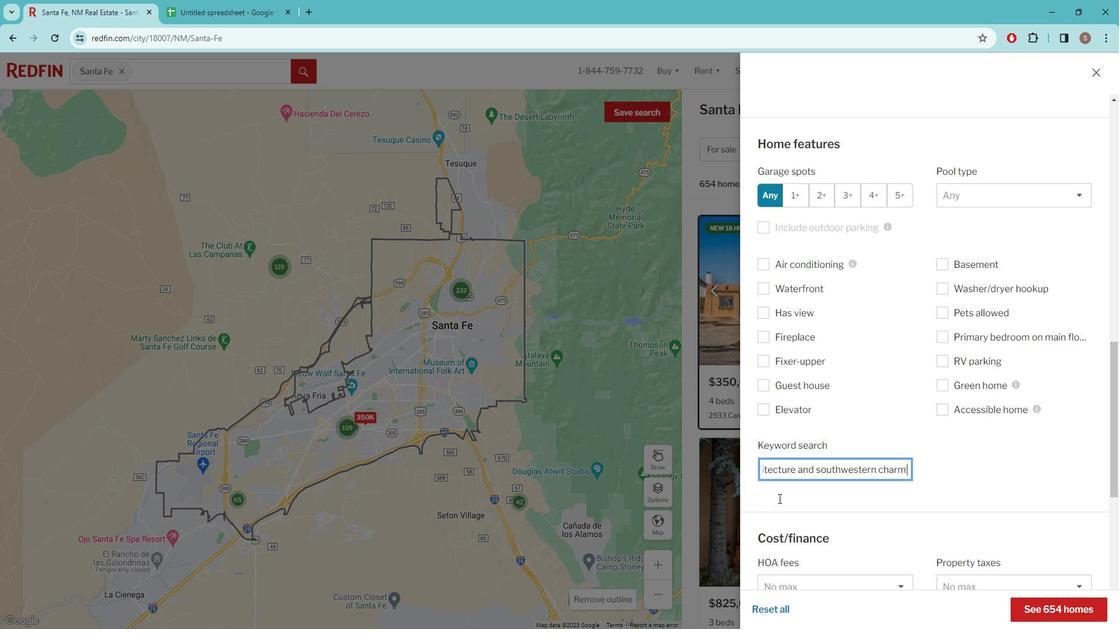 
Action: Mouse moved to (892, 514)
Screenshot: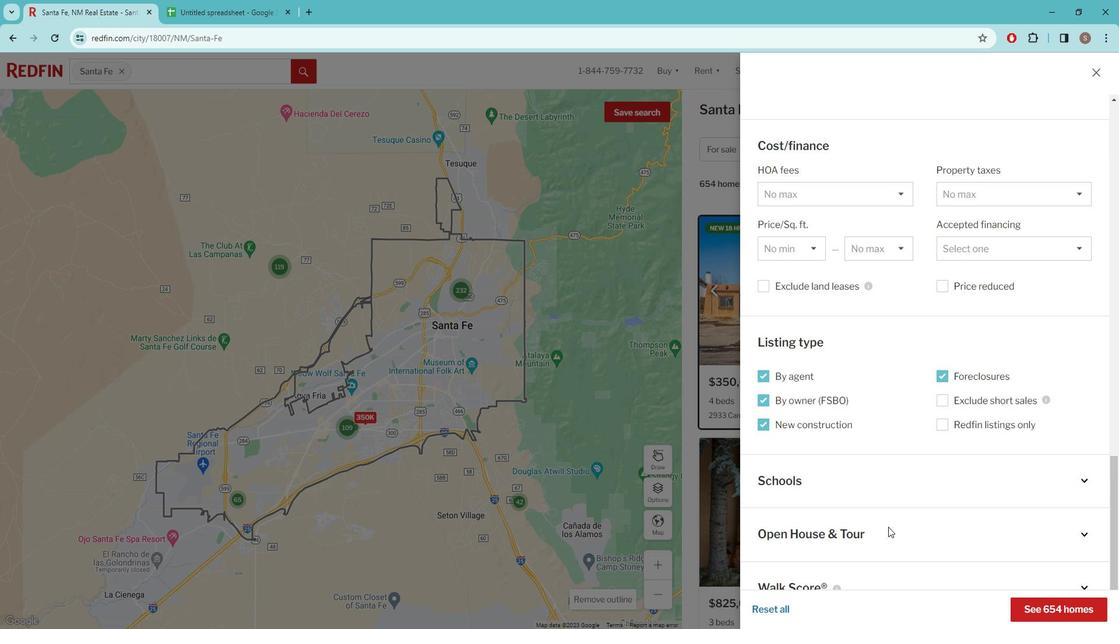 
Action: Mouse pressed left at (892, 514)
Screenshot: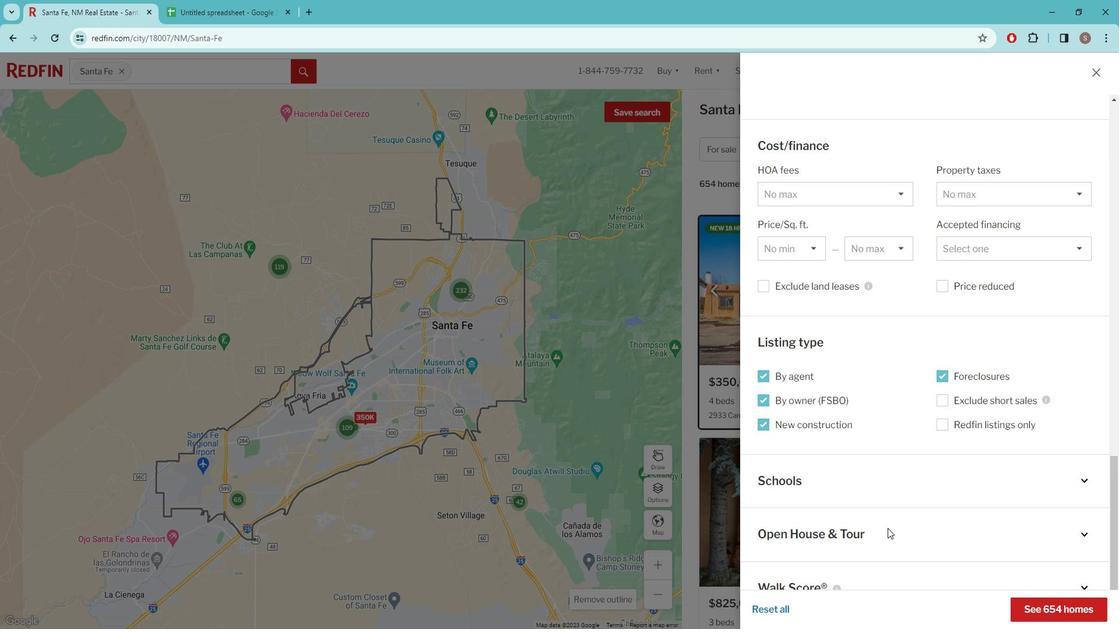 
Action: Mouse moved to (769, 494)
Screenshot: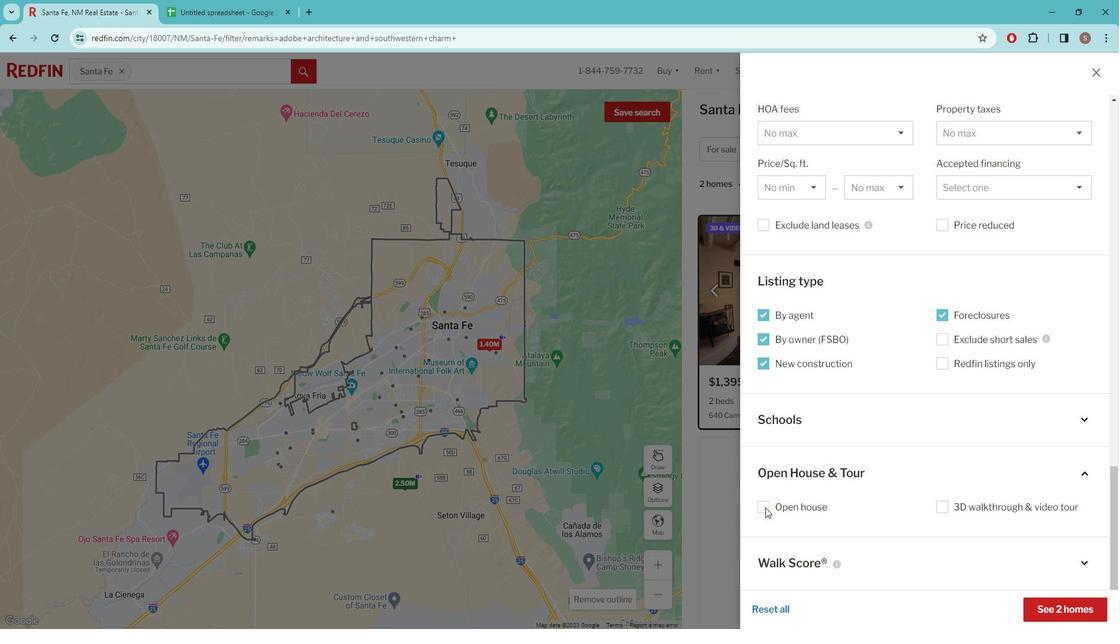 
Action: Mouse pressed left at (769, 494)
Screenshot: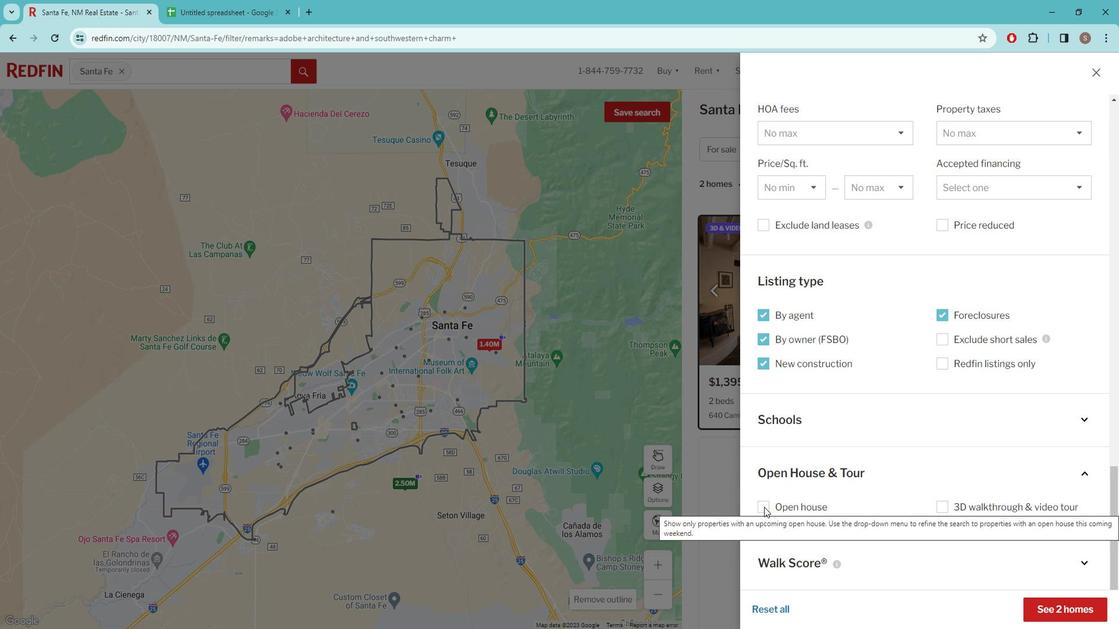 
Action: Mouse moved to (781, 494)
Screenshot: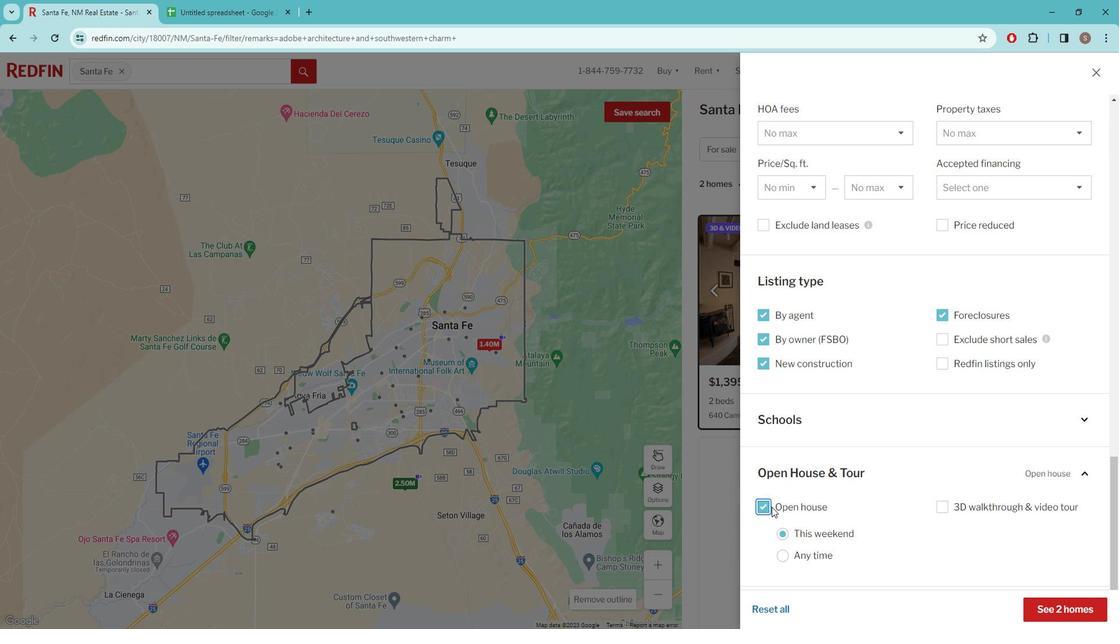 
Action: Mouse scrolled (781, 493) with delta (0, 0)
Screenshot: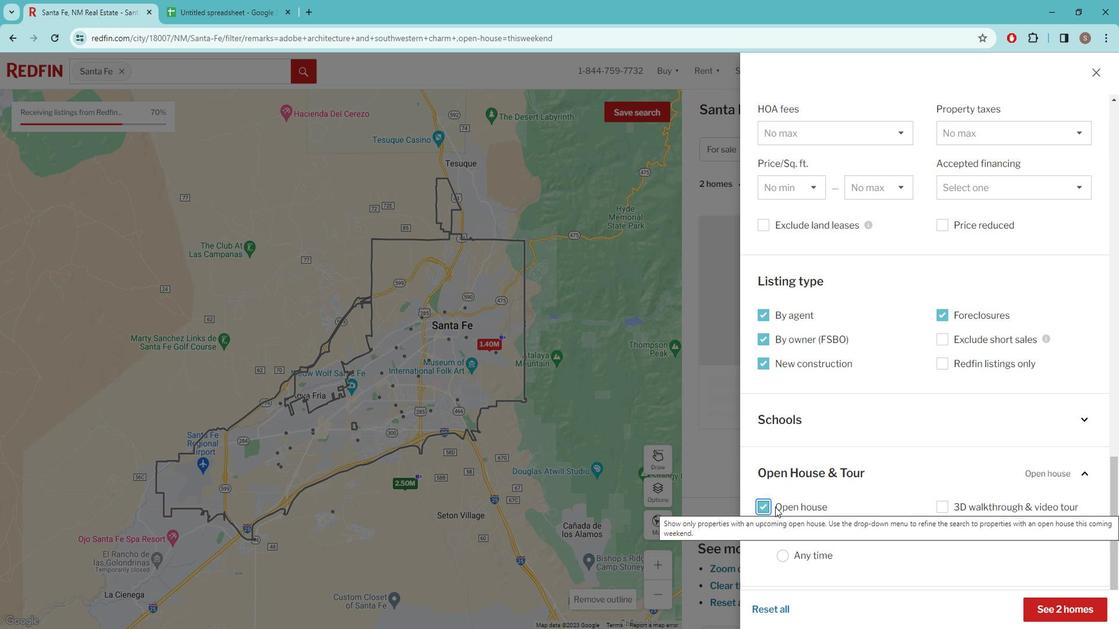 
Action: Mouse scrolled (781, 493) with delta (0, 0)
Screenshot: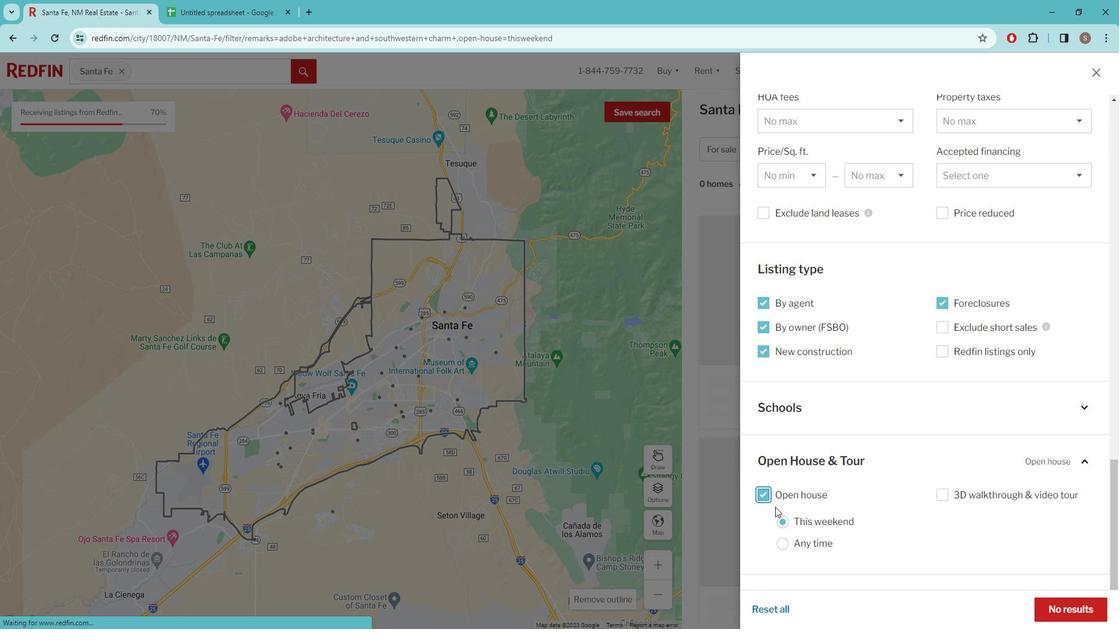 
Action: Mouse moved to (789, 494)
Screenshot: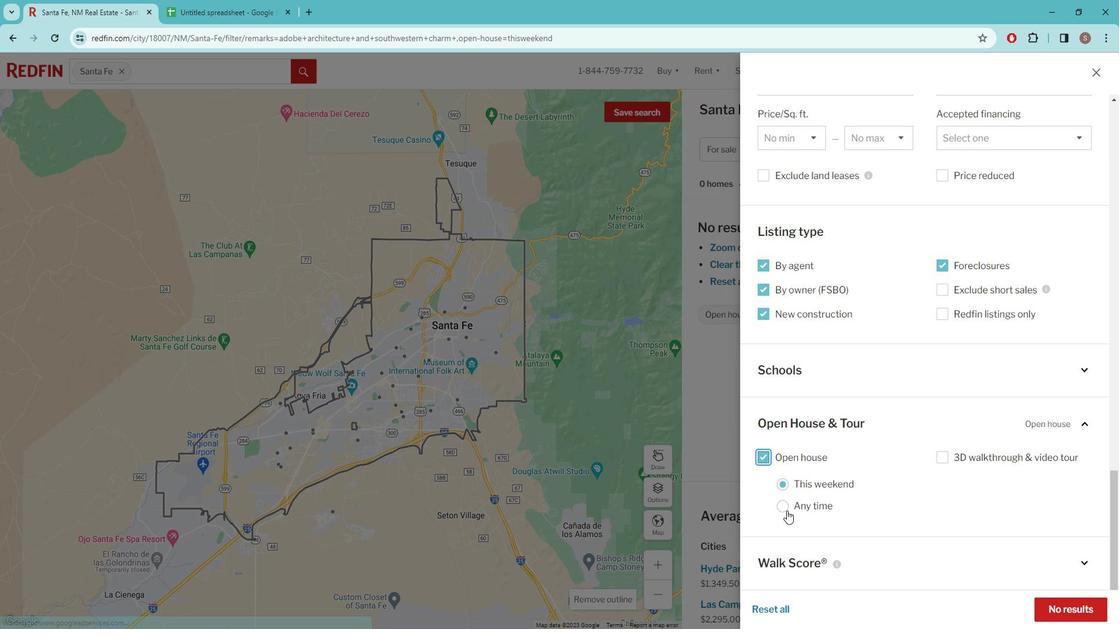 
Action: Mouse pressed left at (789, 494)
Screenshot: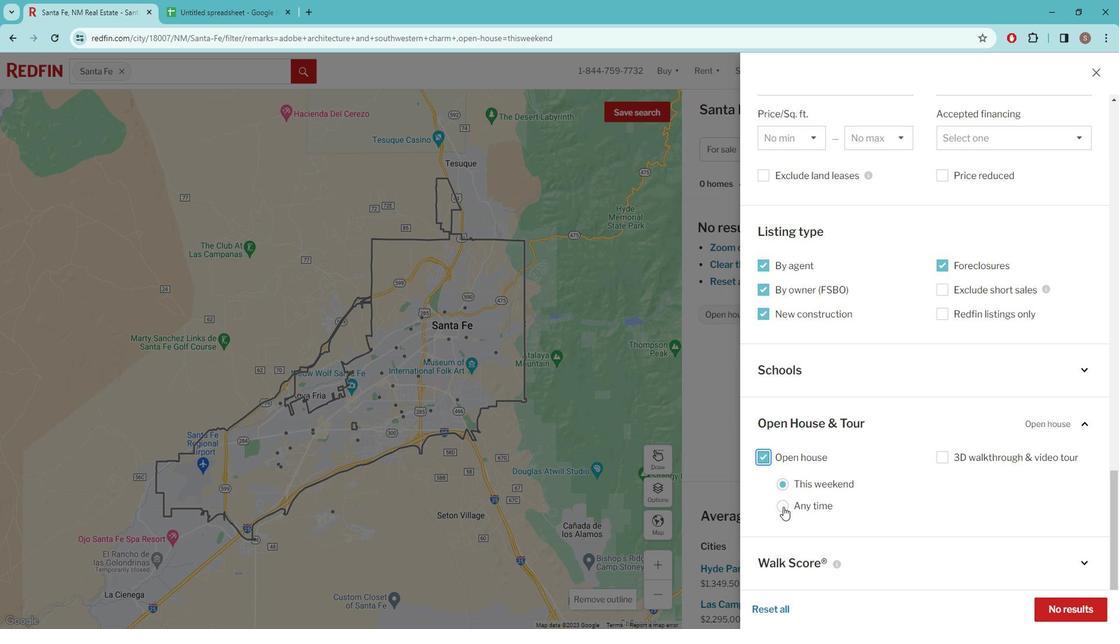 
Action: Mouse moved to (1073, 585)
Screenshot: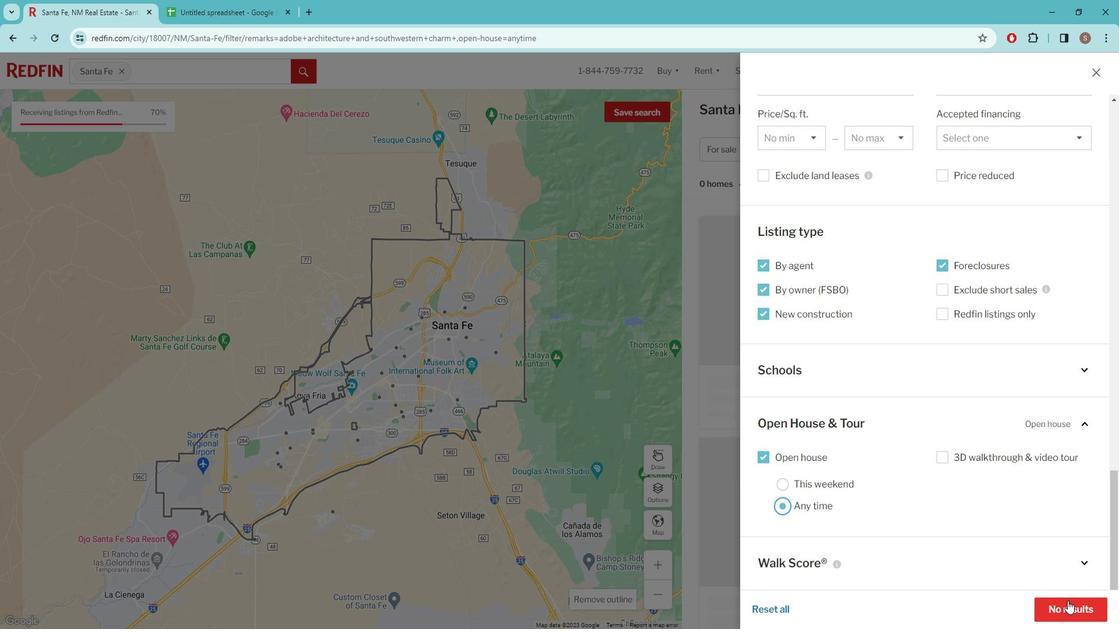 
Action: Mouse pressed left at (1073, 585)
Screenshot: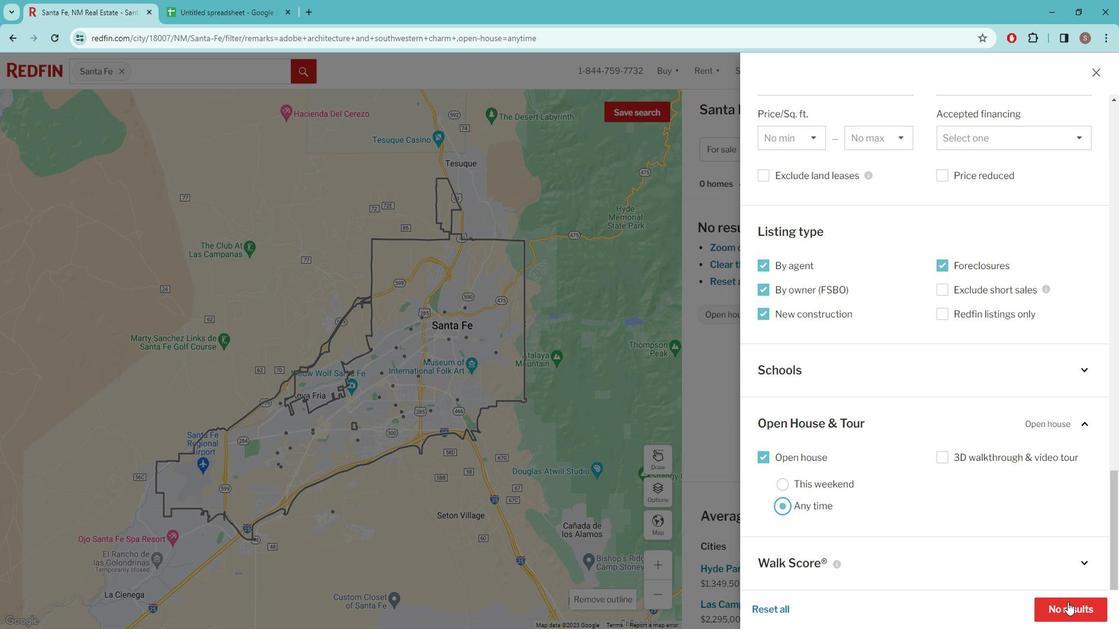 
Action: Mouse moved to (955, 442)
Screenshot: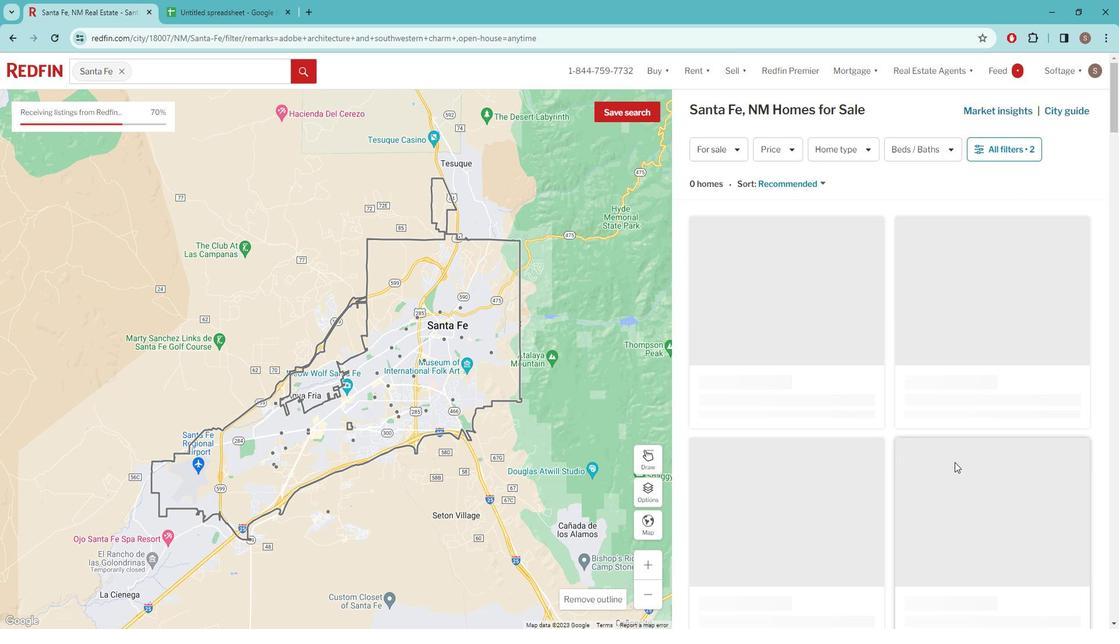 
